 Task: Find connections with filter location Wattrelos with filter topic #Marketswith filter profile language English with filter current company Bennett Coleman and Co. Ltd. (Times Group) with filter school St. Joseph's College (Autonomous) Devagiri, Calicut with filter industry Audio and Video Equipment Manufacturing with filter service category User Experience Writing with filter keywords title Physicist
Action: Mouse moved to (270, 230)
Screenshot: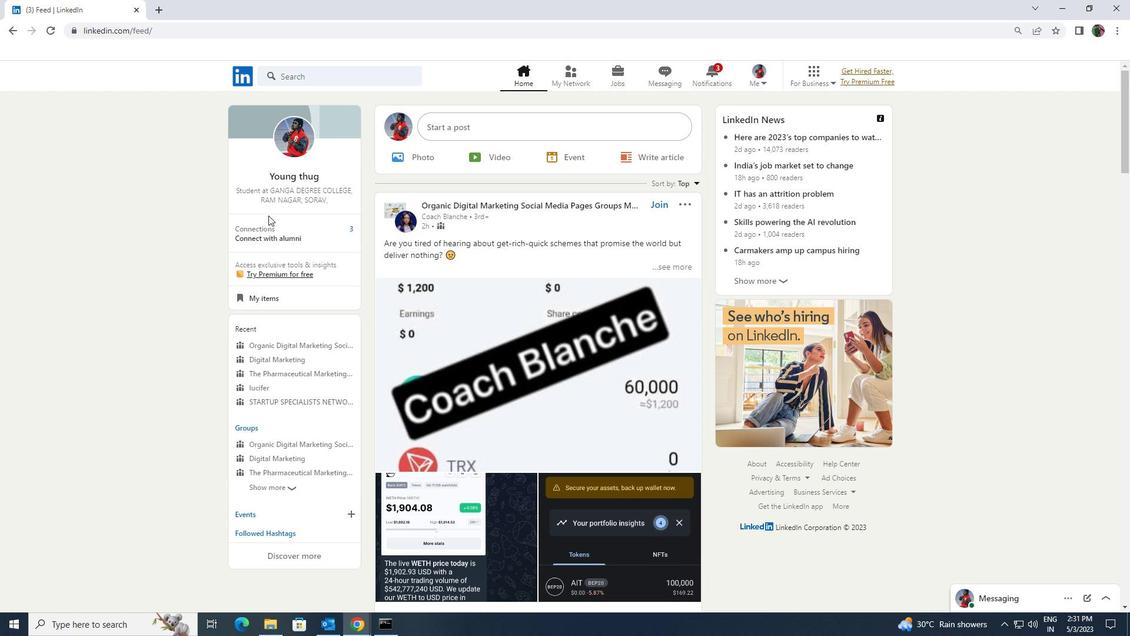 
Action: Mouse pressed left at (270, 230)
Screenshot: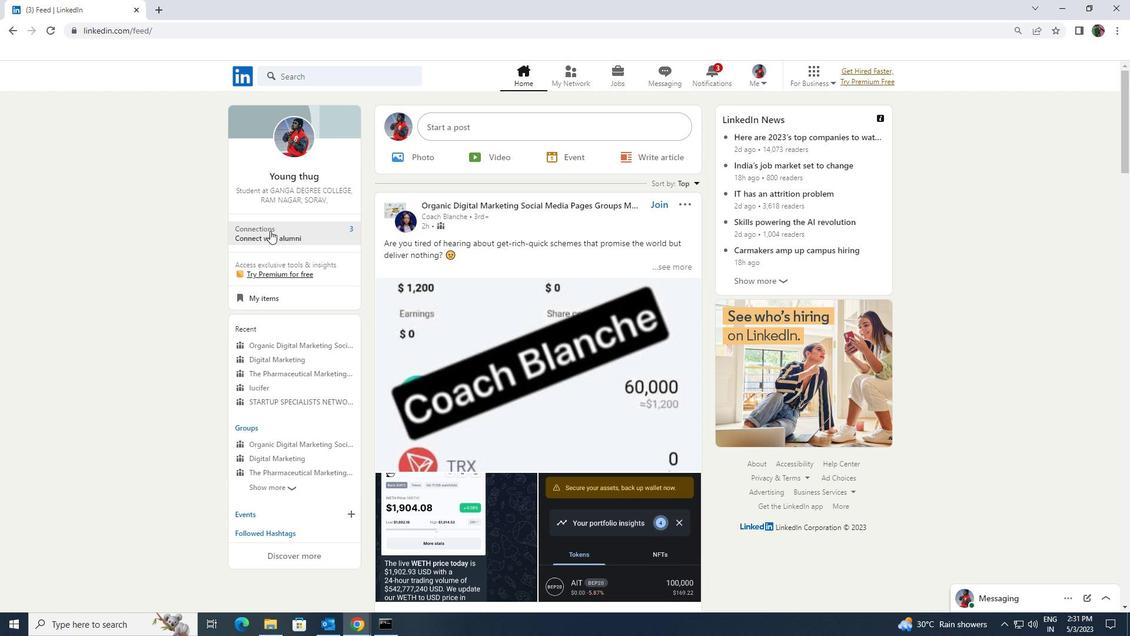 
Action: Mouse moved to (318, 135)
Screenshot: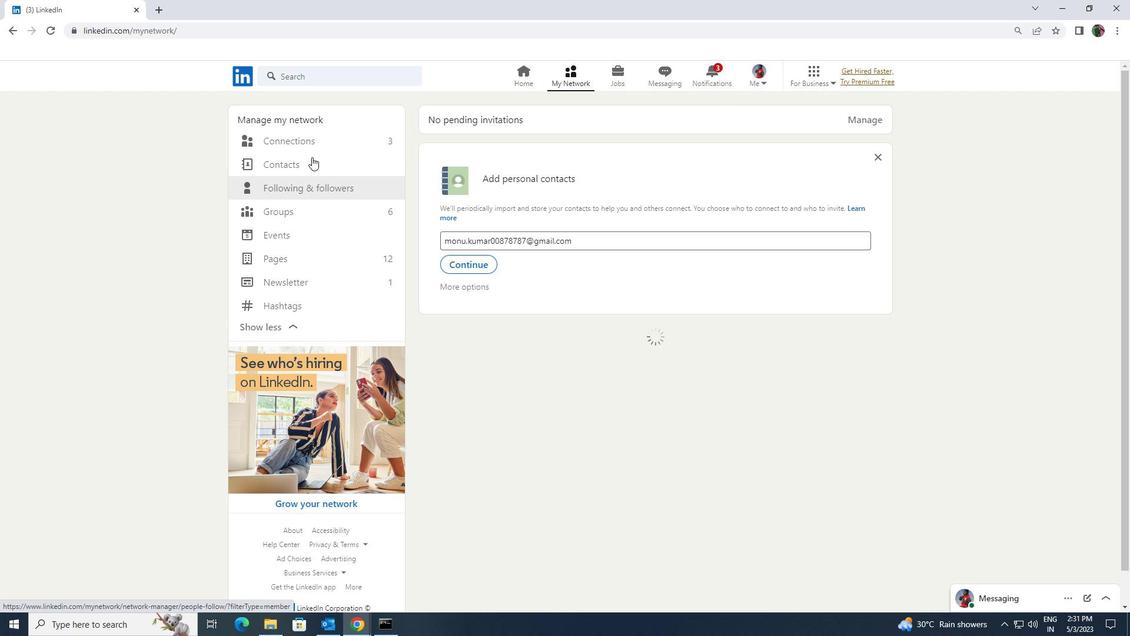 
Action: Mouse pressed left at (318, 135)
Screenshot: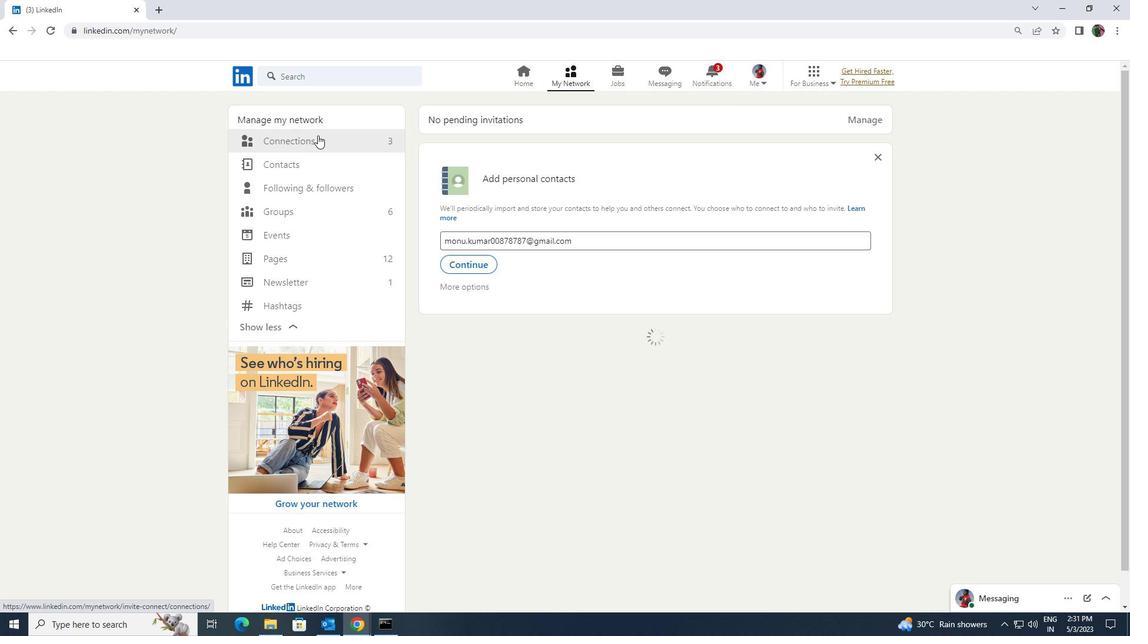
Action: Mouse moved to (630, 144)
Screenshot: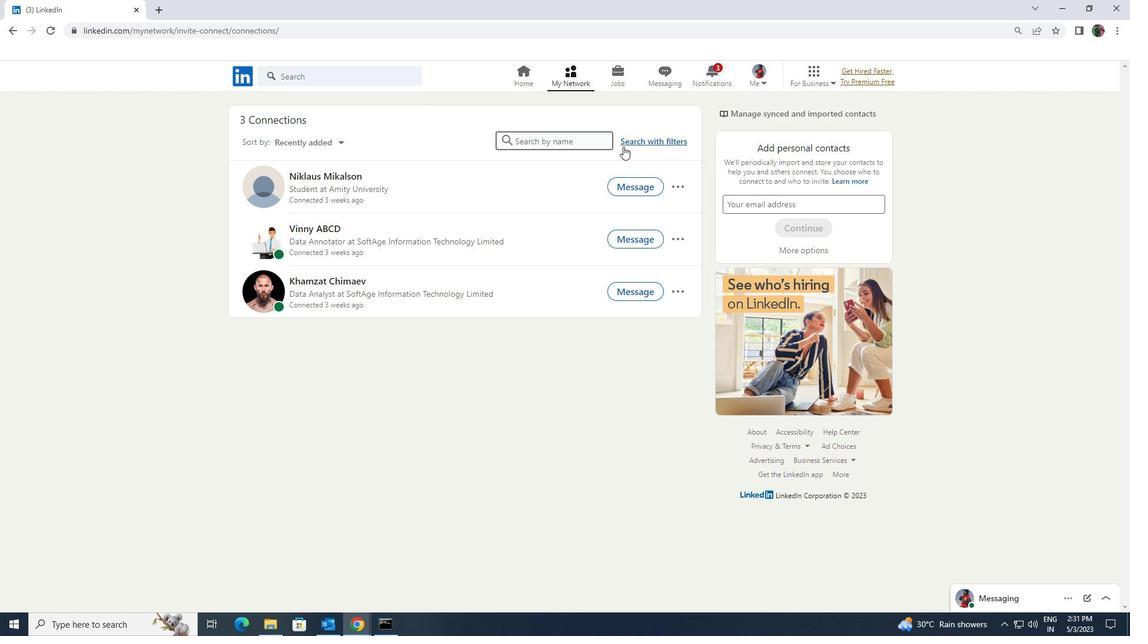 
Action: Mouse pressed left at (630, 144)
Screenshot: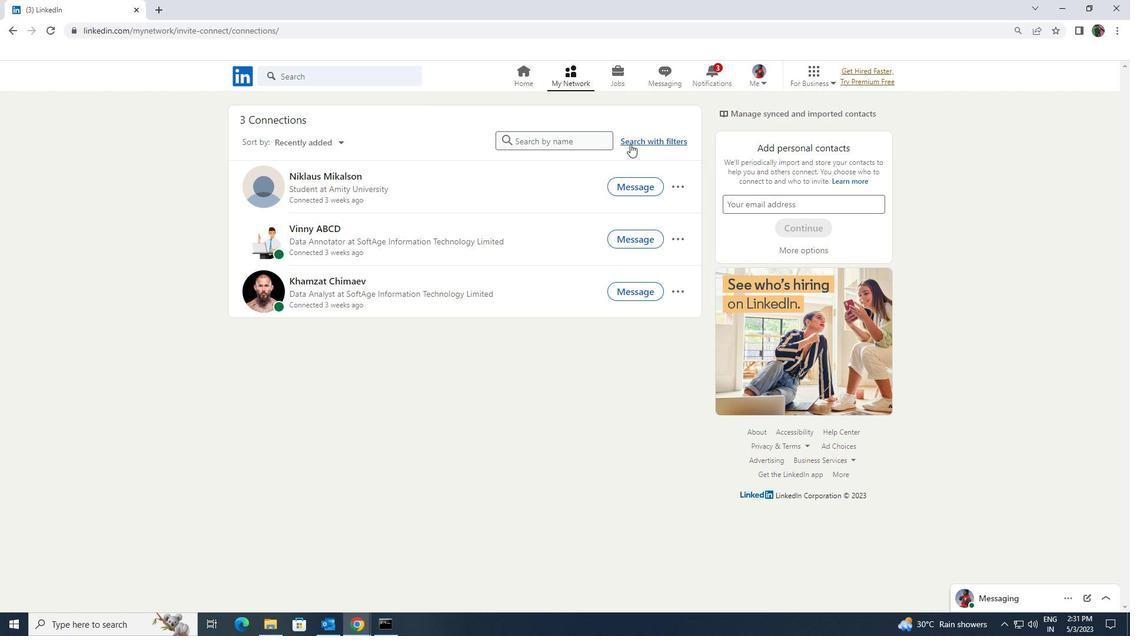 
Action: Mouse moved to (607, 108)
Screenshot: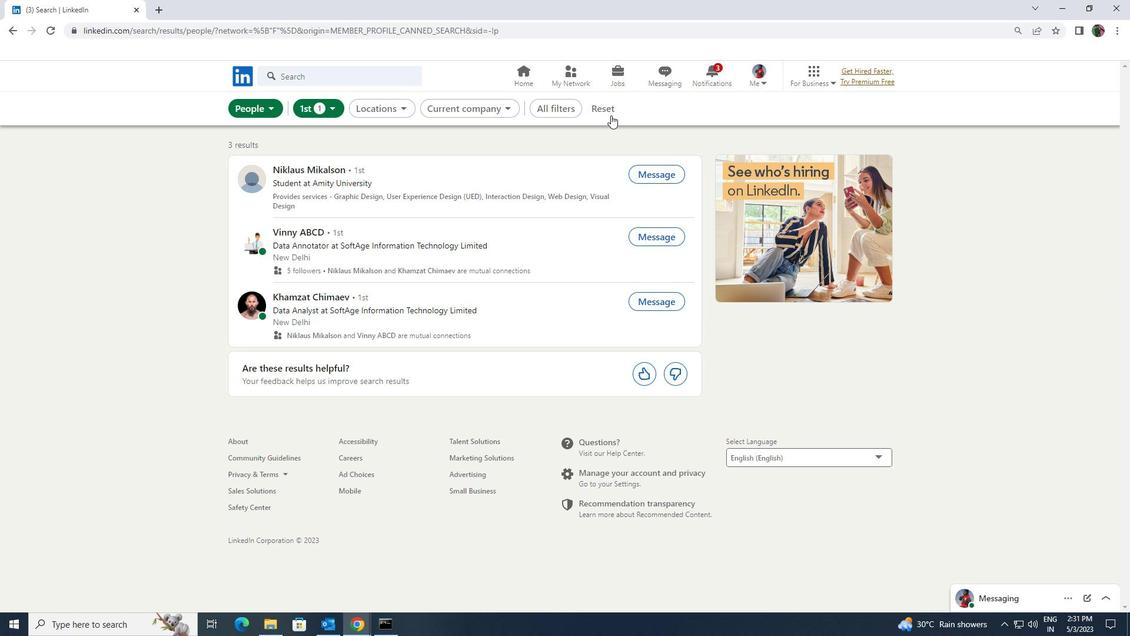 
Action: Mouse pressed left at (607, 108)
Screenshot: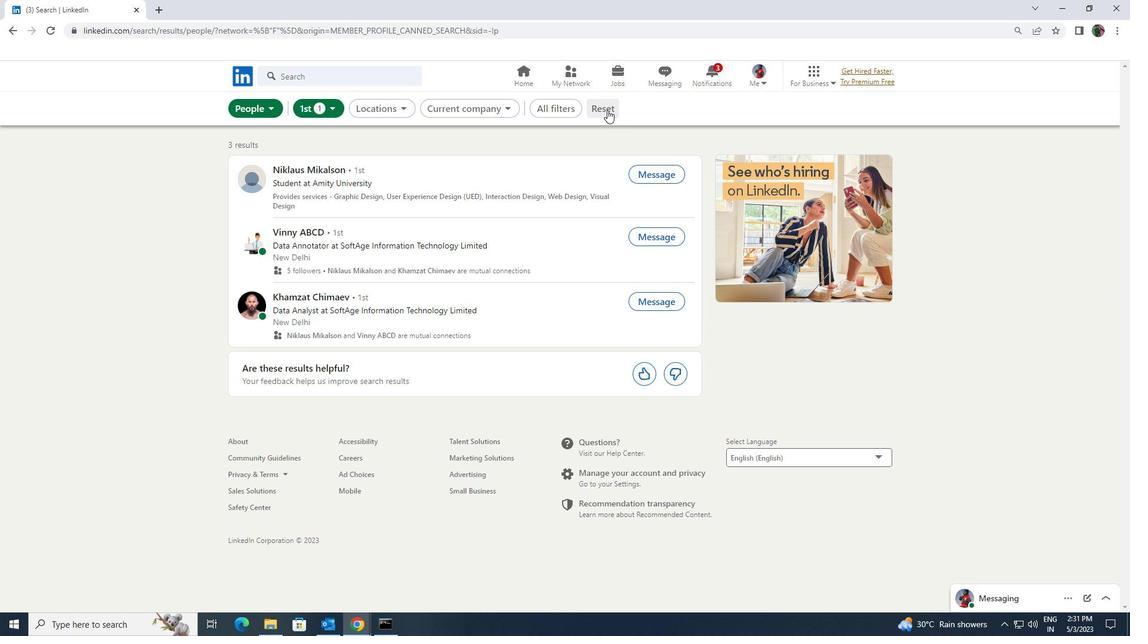 
Action: Mouse moved to (596, 107)
Screenshot: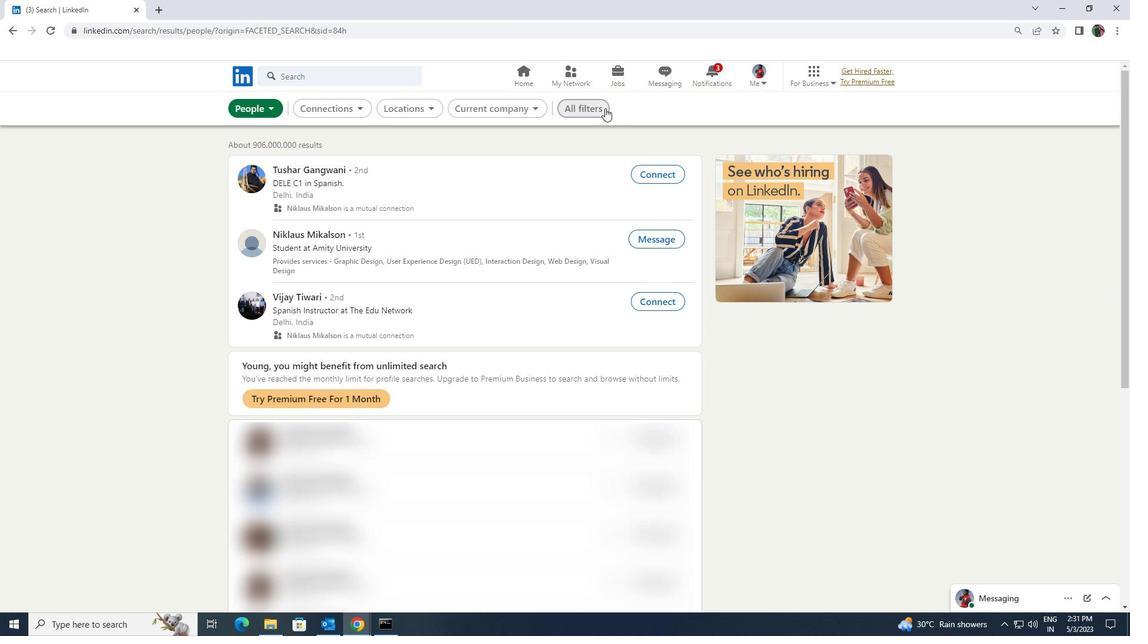 
Action: Mouse pressed left at (596, 107)
Screenshot: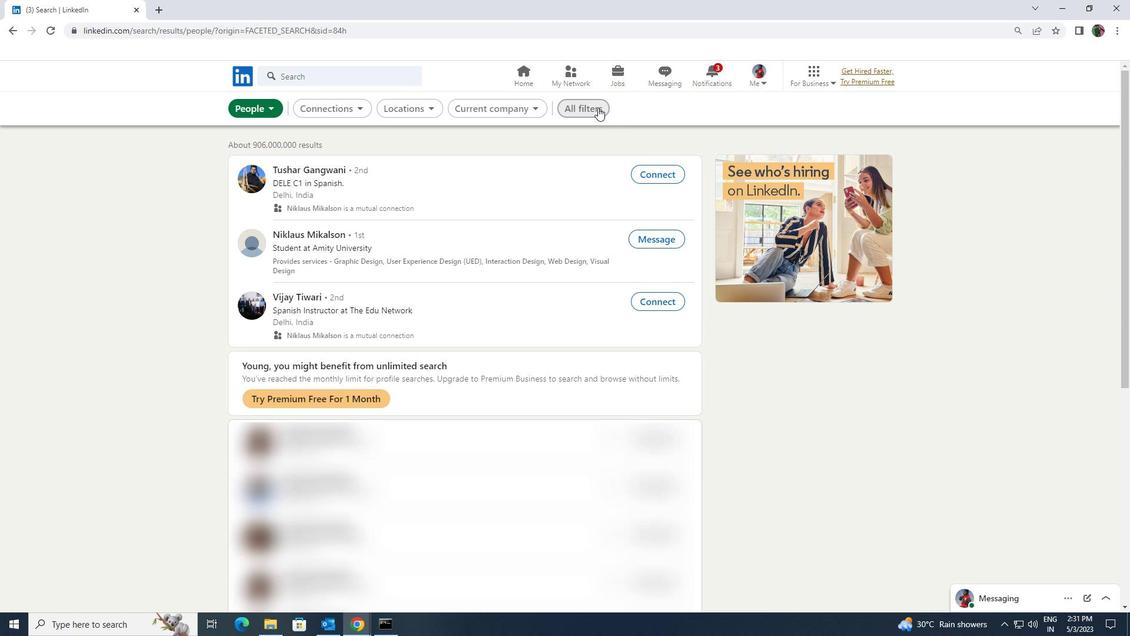 
Action: Mouse moved to (974, 458)
Screenshot: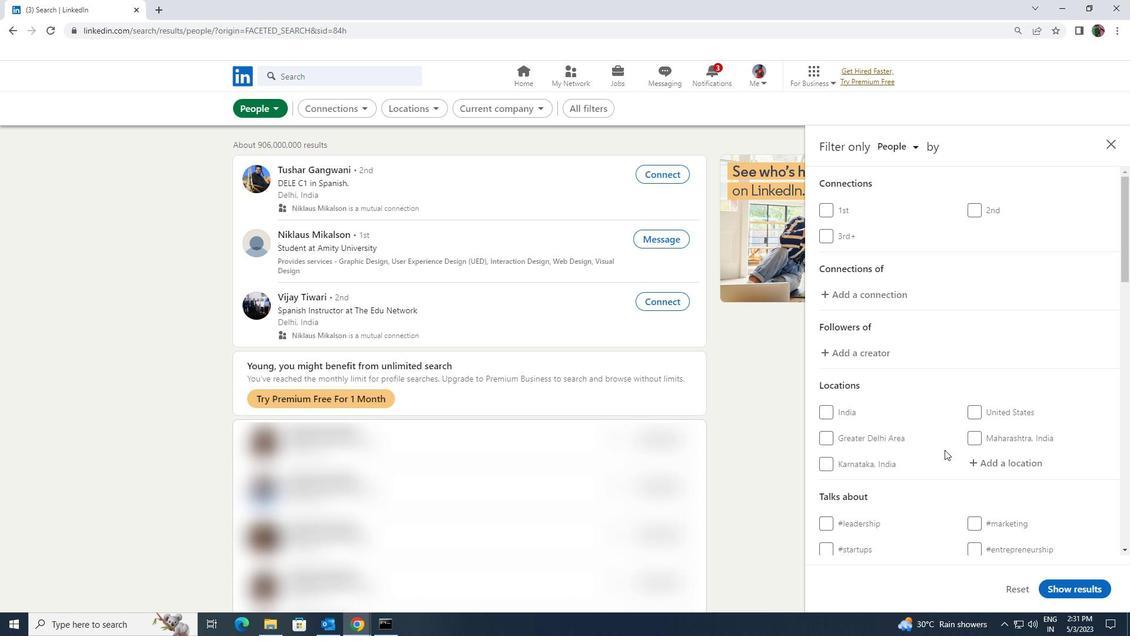 
Action: Mouse pressed left at (974, 458)
Screenshot: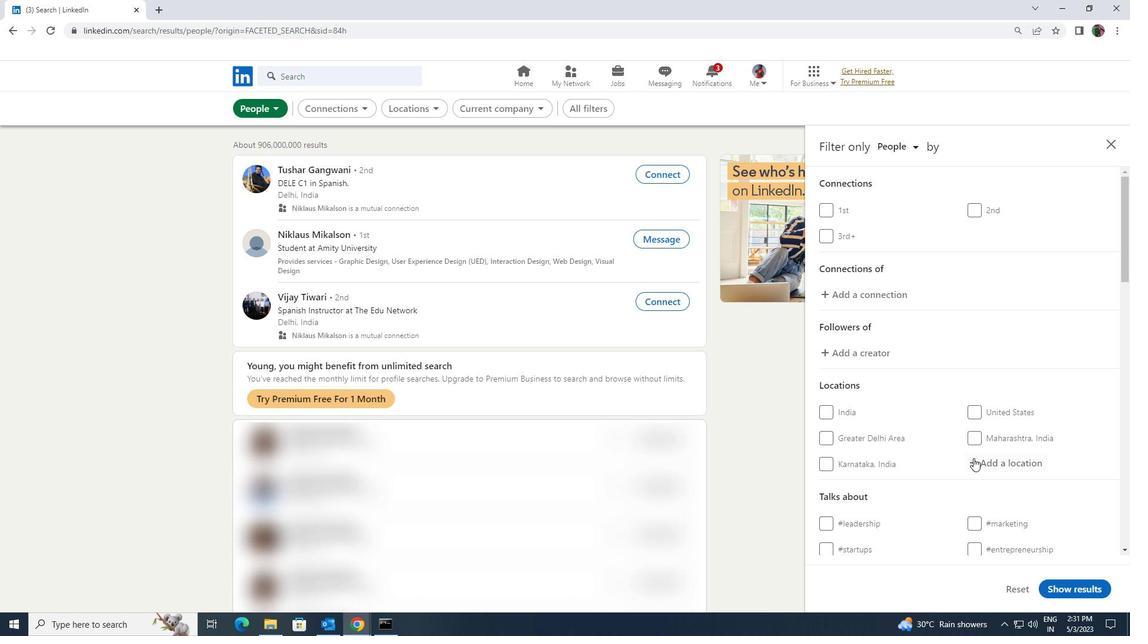 
Action: Key pressed <Key.shift><Key.shift>WATTRE
Screenshot: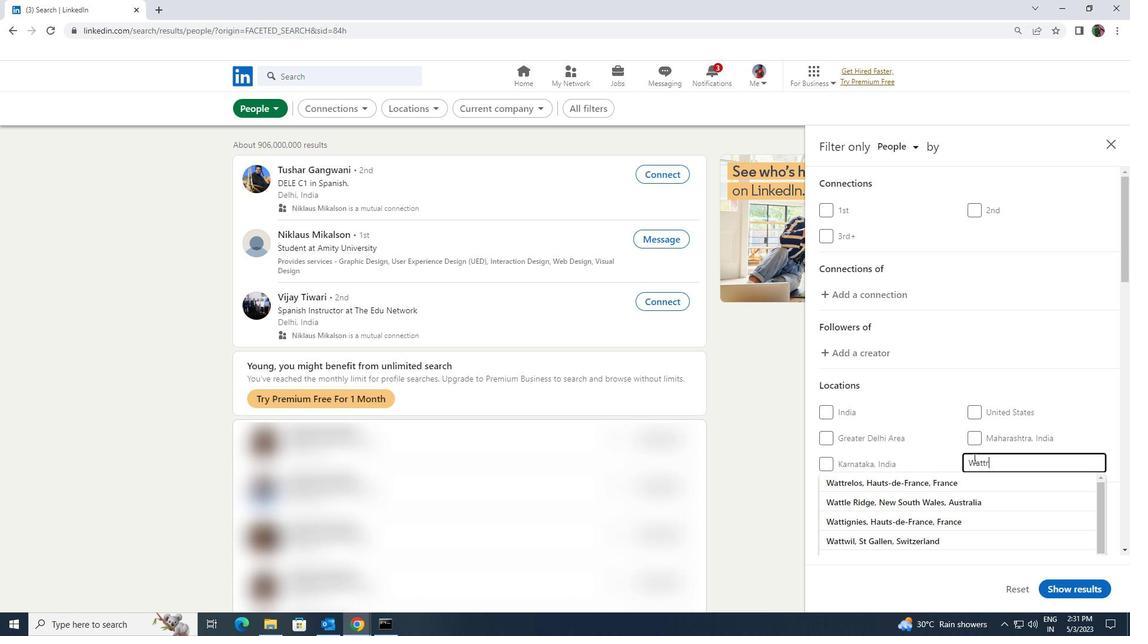 
Action: Mouse moved to (969, 481)
Screenshot: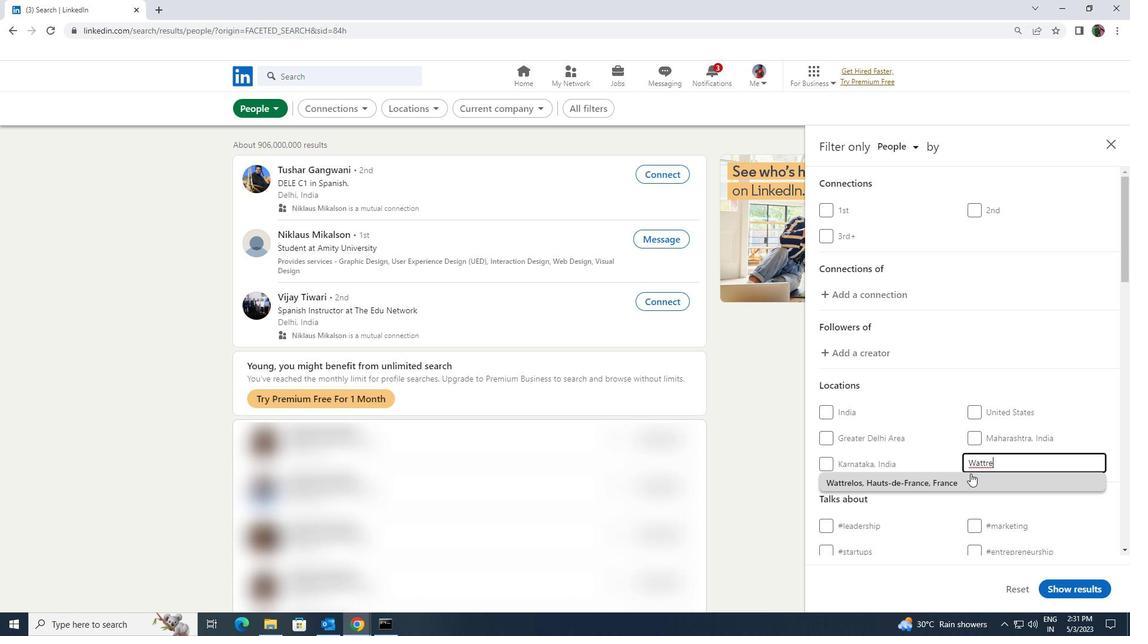 
Action: Mouse pressed left at (969, 481)
Screenshot: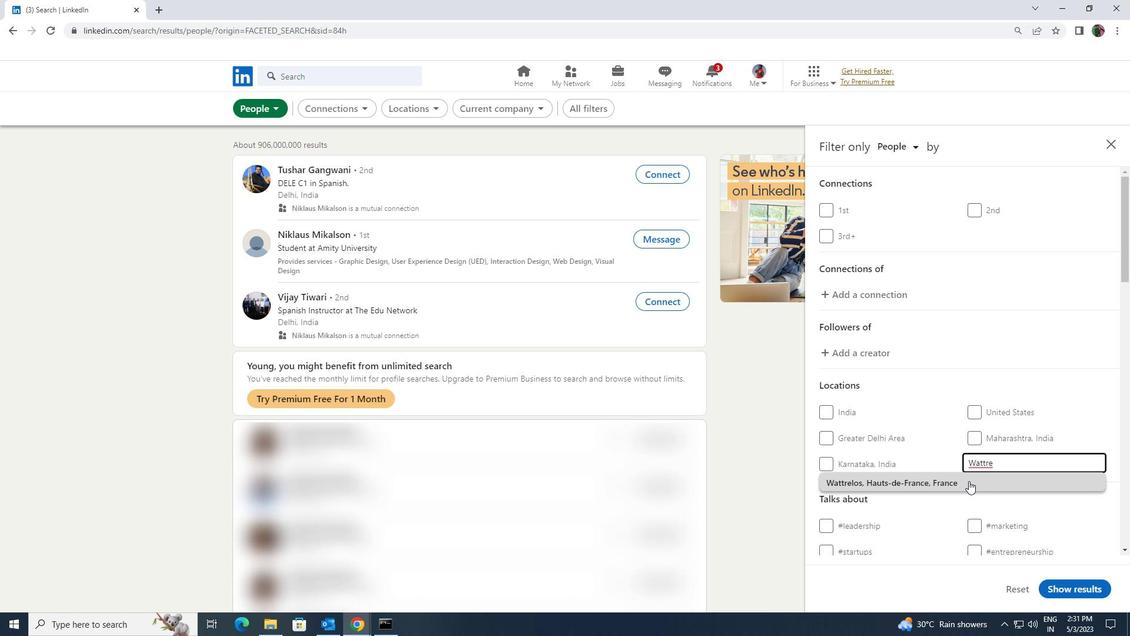 
Action: Mouse moved to (969, 481)
Screenshot: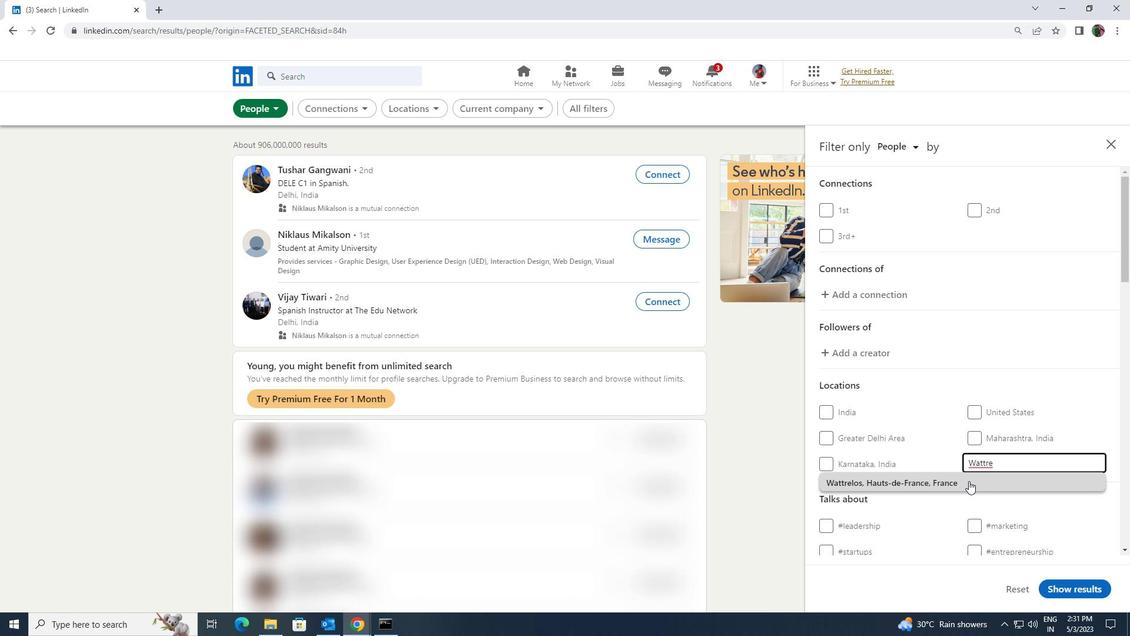
Action: Mouse scrolled (969, 480) with delta (0, 0)
Screenshot: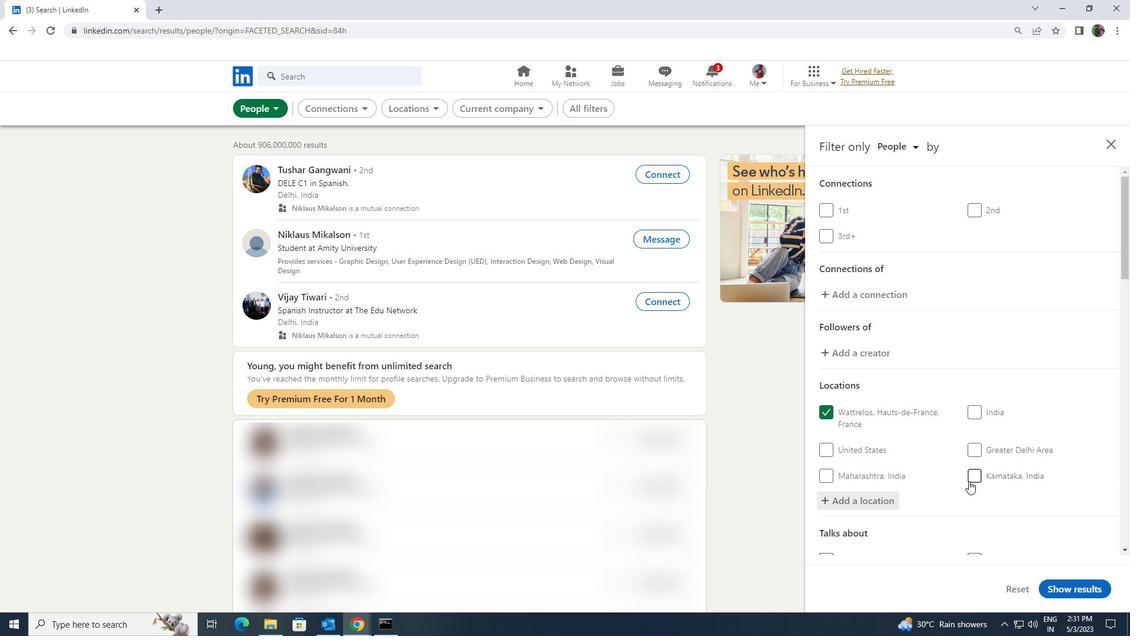 
Action: Mouse scrolled (969, 480) with delta (0, 0)
Screenshot: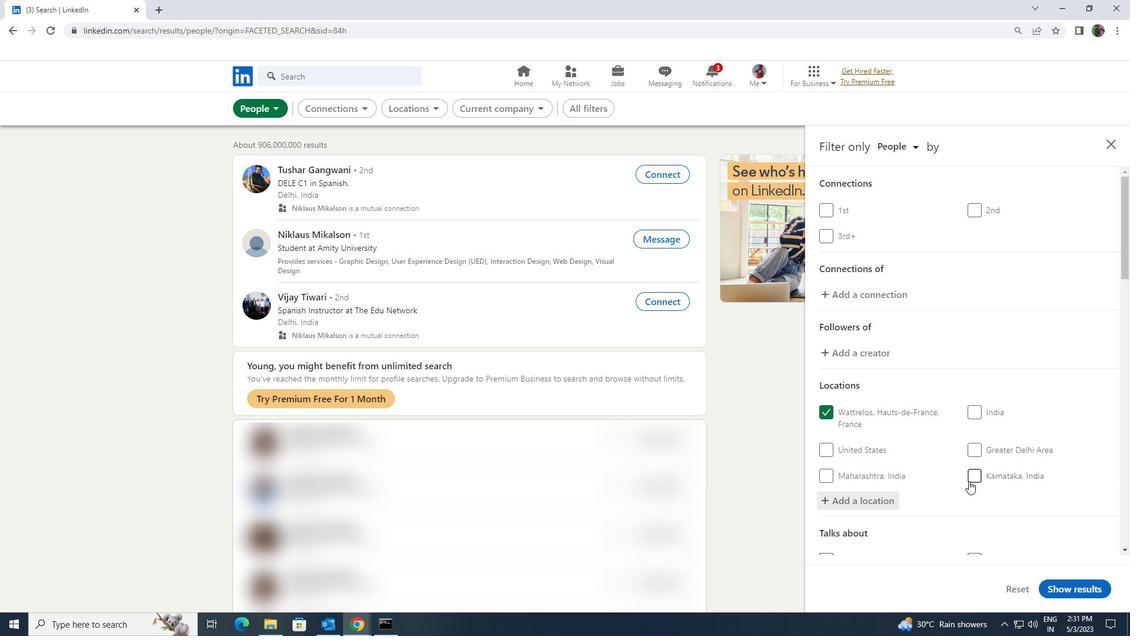 
Action: Mouse moved to (980, 489)
Screenshot: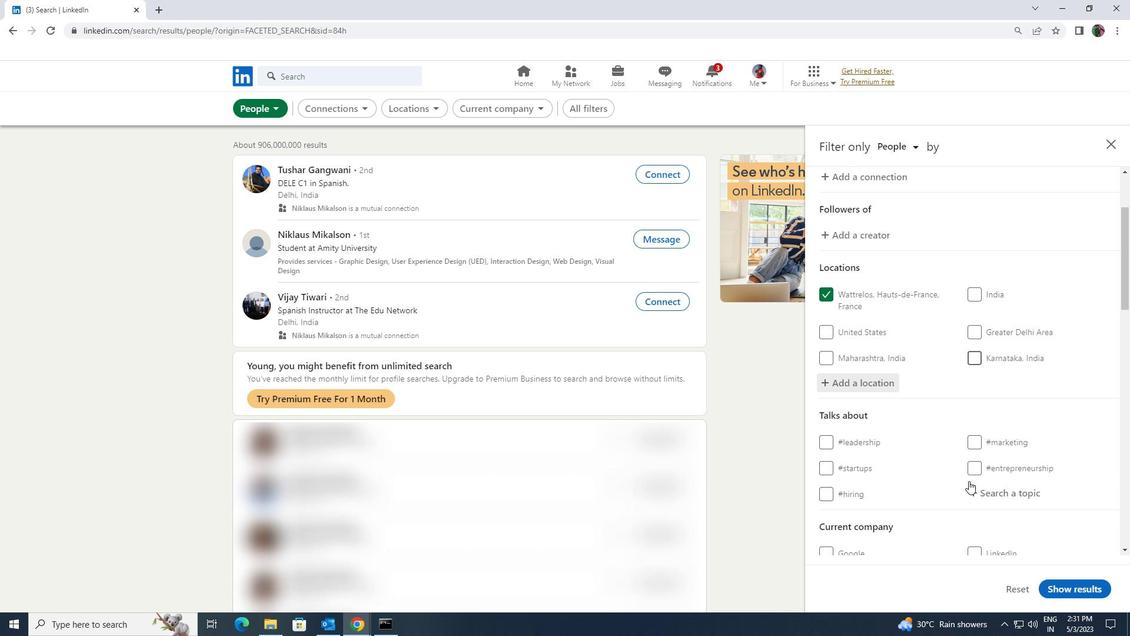 
Action: Mouse pressed left at (980, 489)
Screenshot: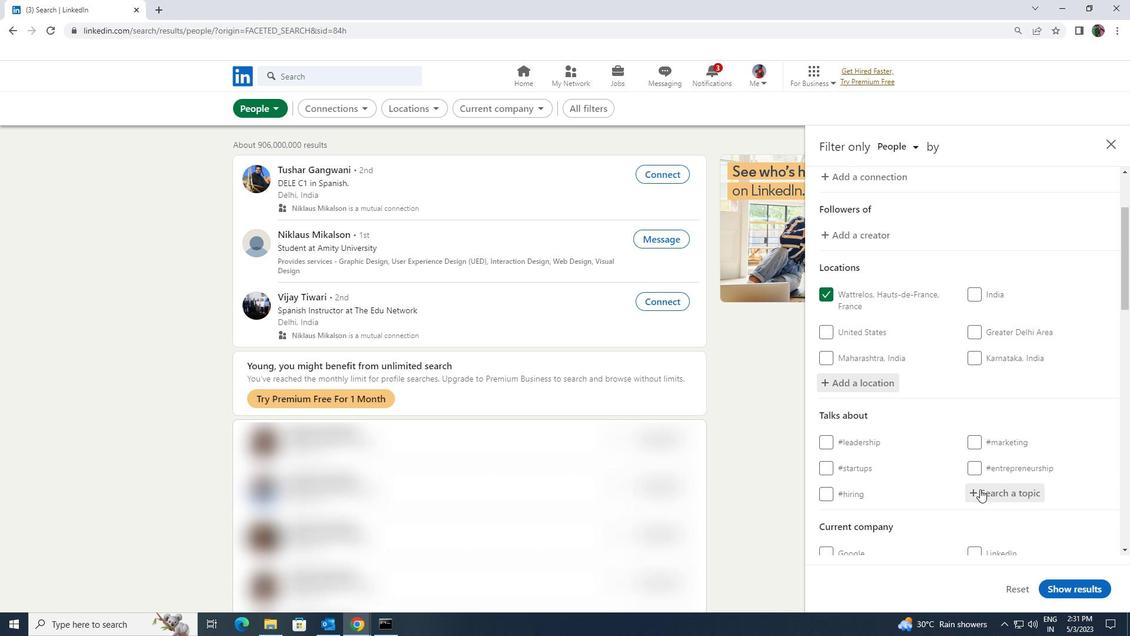 
Action: Key pressed <Key.shift>MARKETS
Screenshot: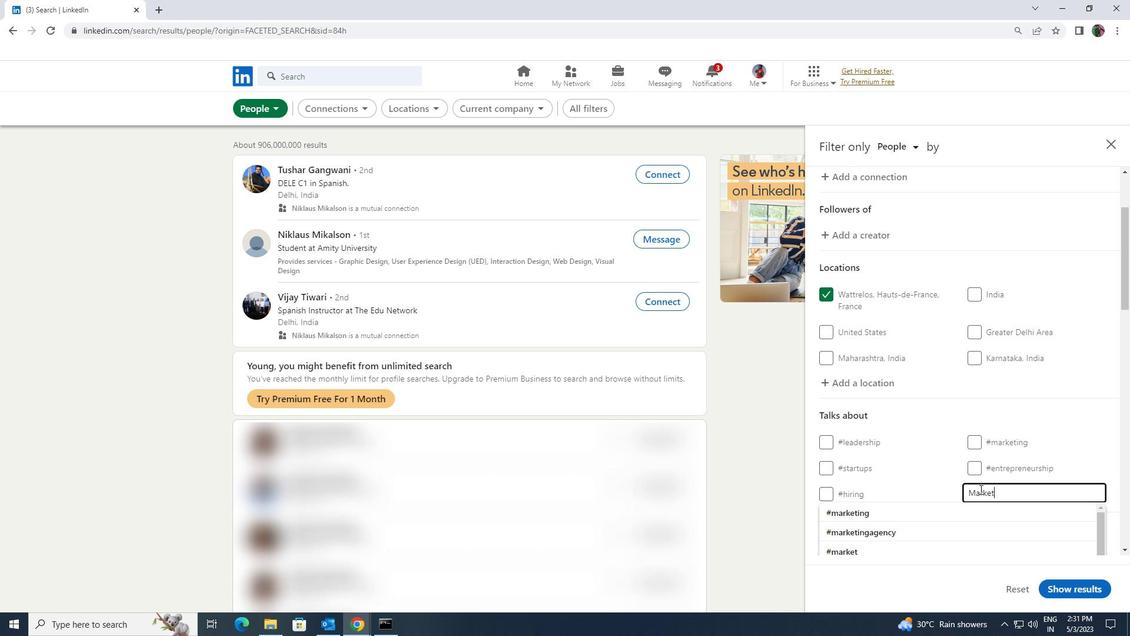 
Action: Mouse moved to (966, 515)
Screenshot: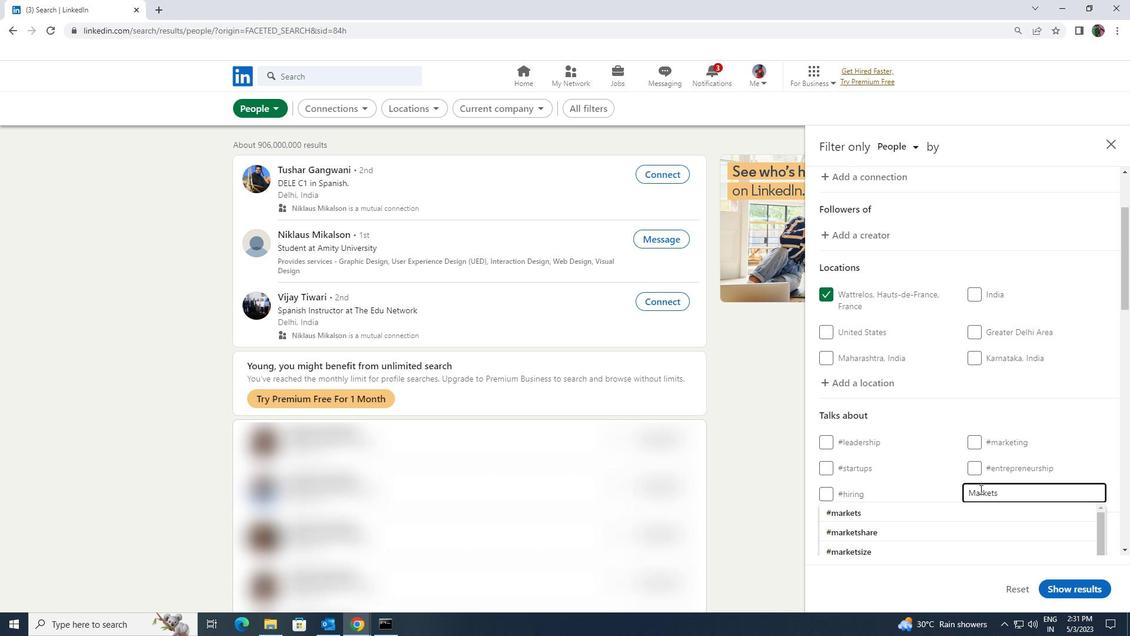 
Action: Mouse pressed left at (966, 515)
Screenshot: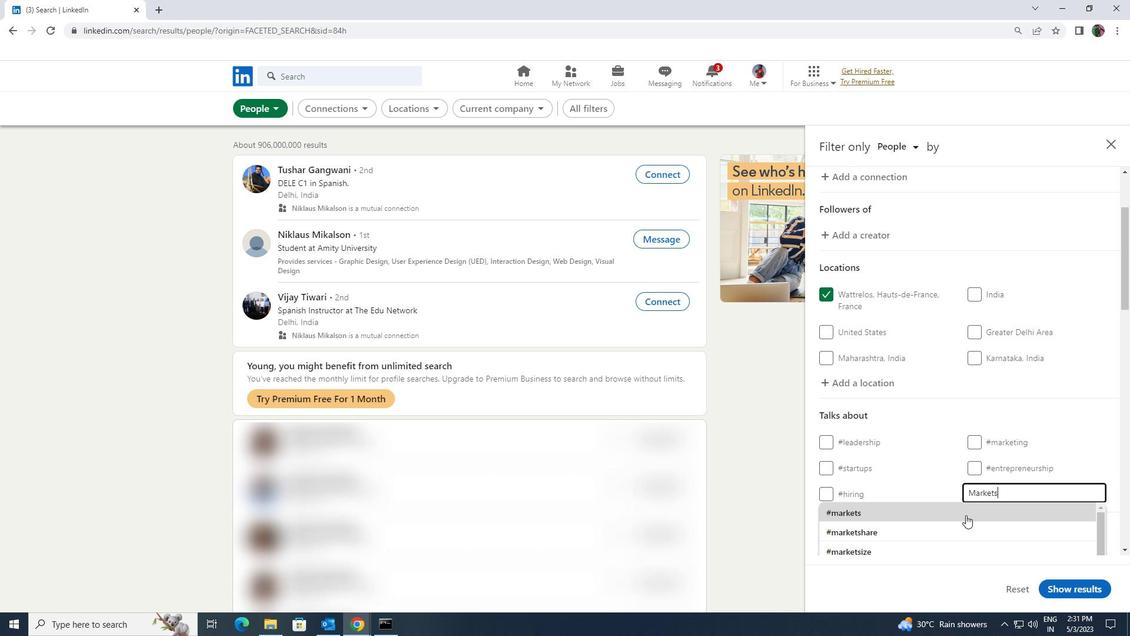 
Action: Mouse moved to (965, 516)
Screenshot: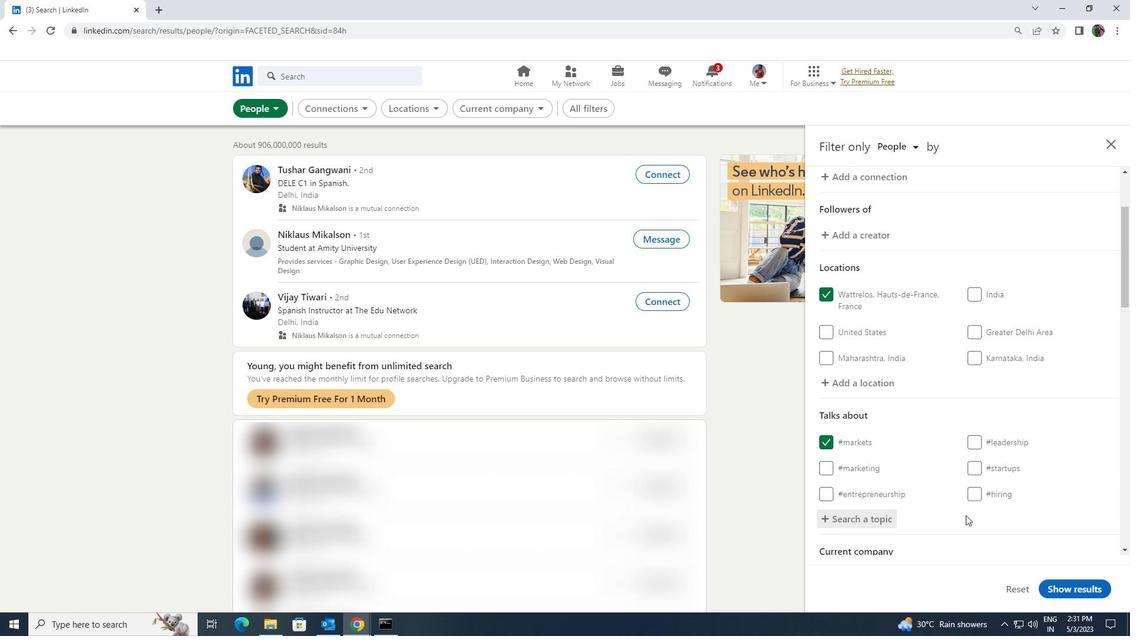 
Action: Mouse scrolled (965, 515) with delta (0, 0)
Screenshot: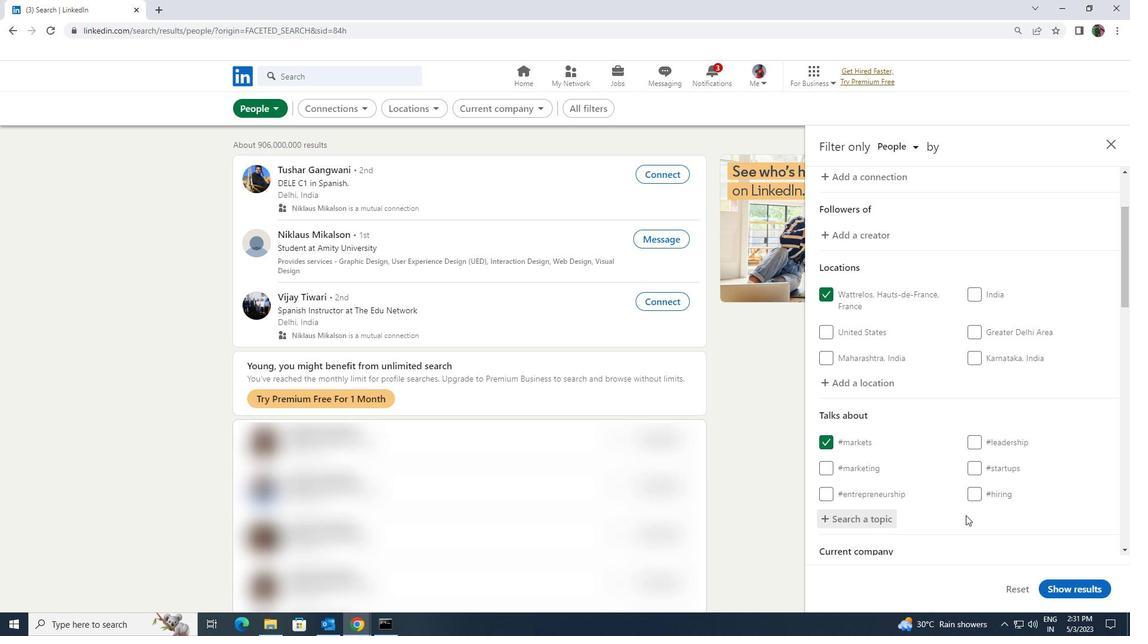
Action: Mouse scrolled (965, 515) with delta (0, 0)
Screenshot: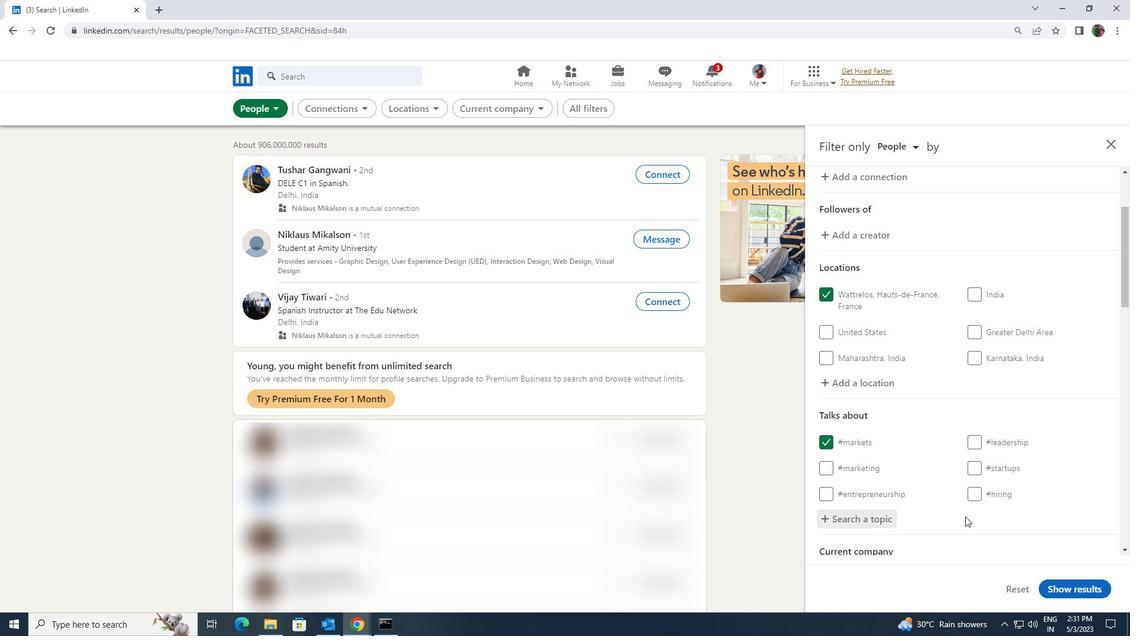 
Action: Mouse scrolled (965, 515) with delta (0, 0)
Screenshot: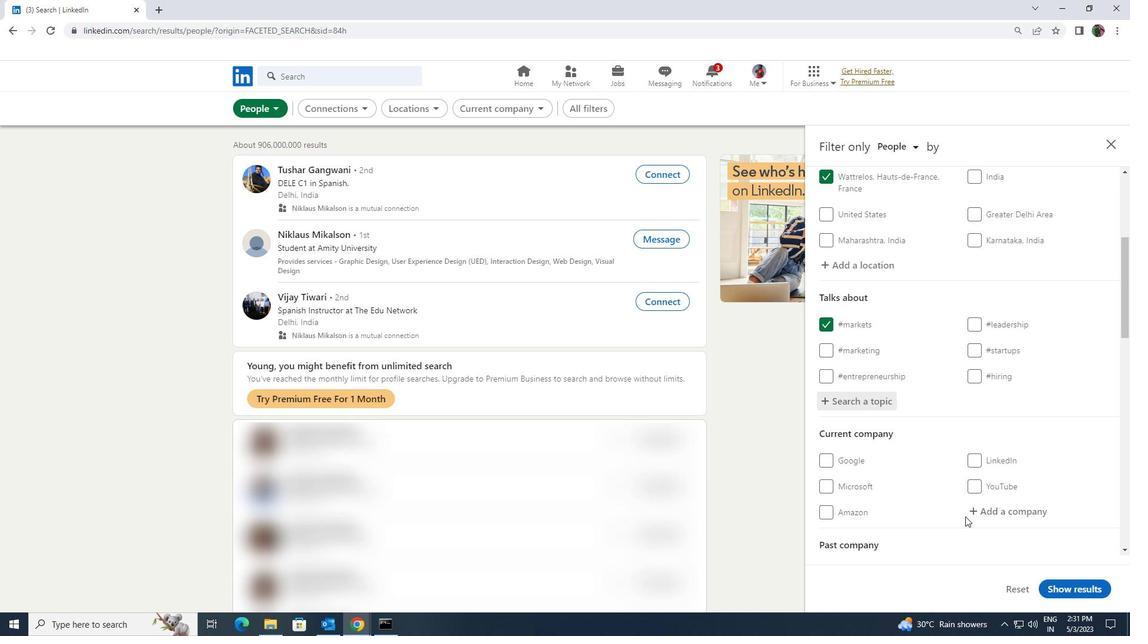 
Action: Mouse scrolled (965, 515) with delta (0, 0)
Screenshot: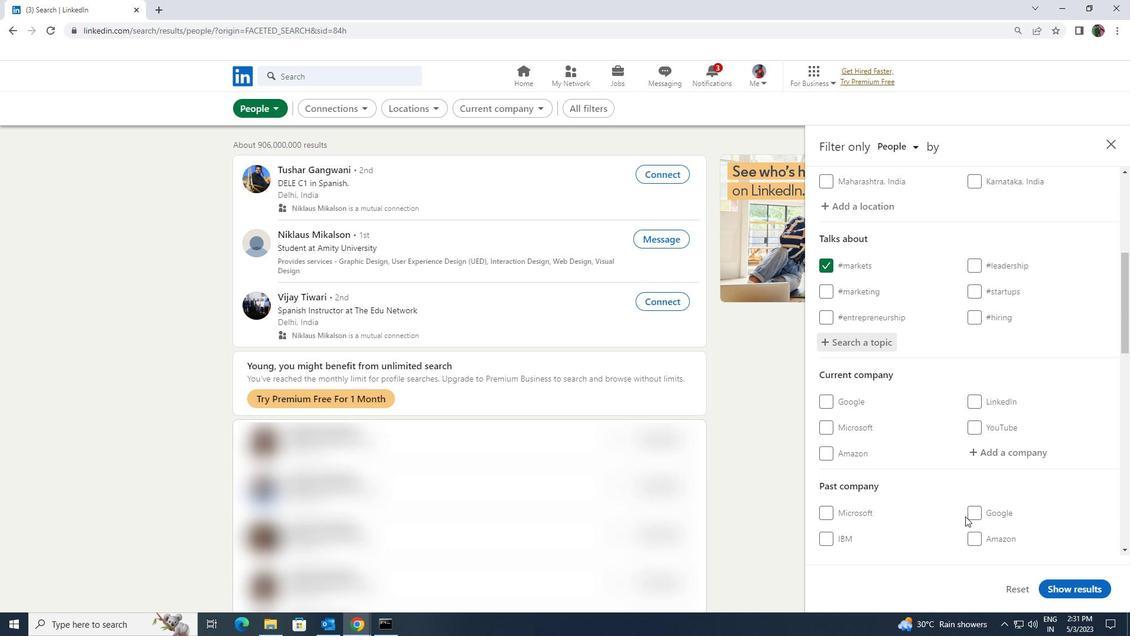 
Action: Mouse scrolled (965, 515) with delta (0, 0)
Screenshot: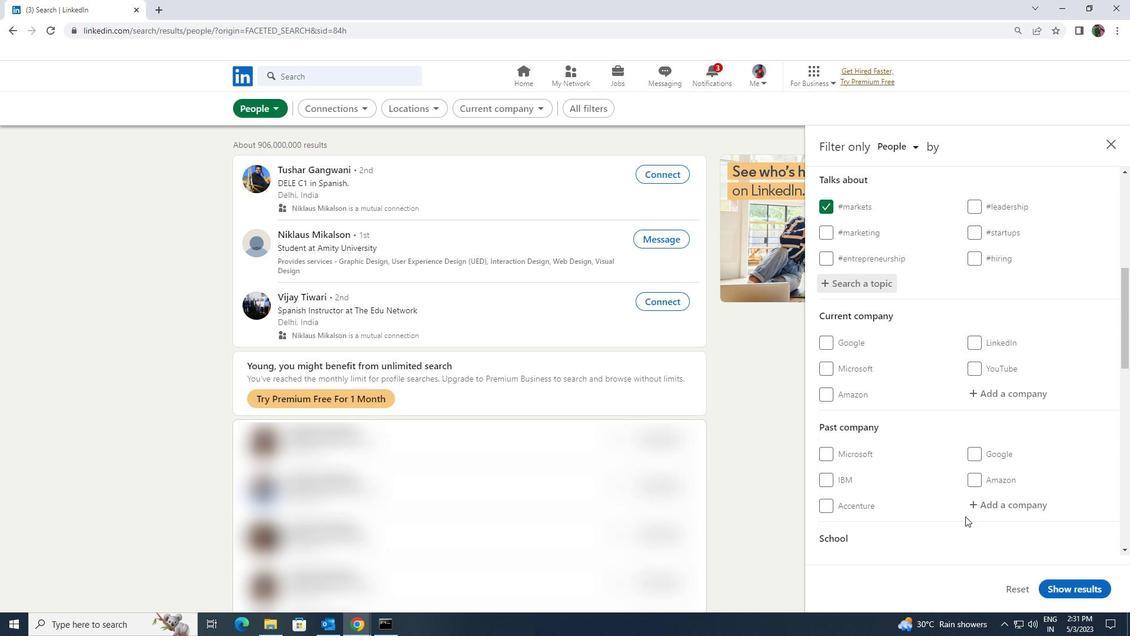 
Action: Mouse scrolled (965, 515) with delta (0, 0)
Screenshot: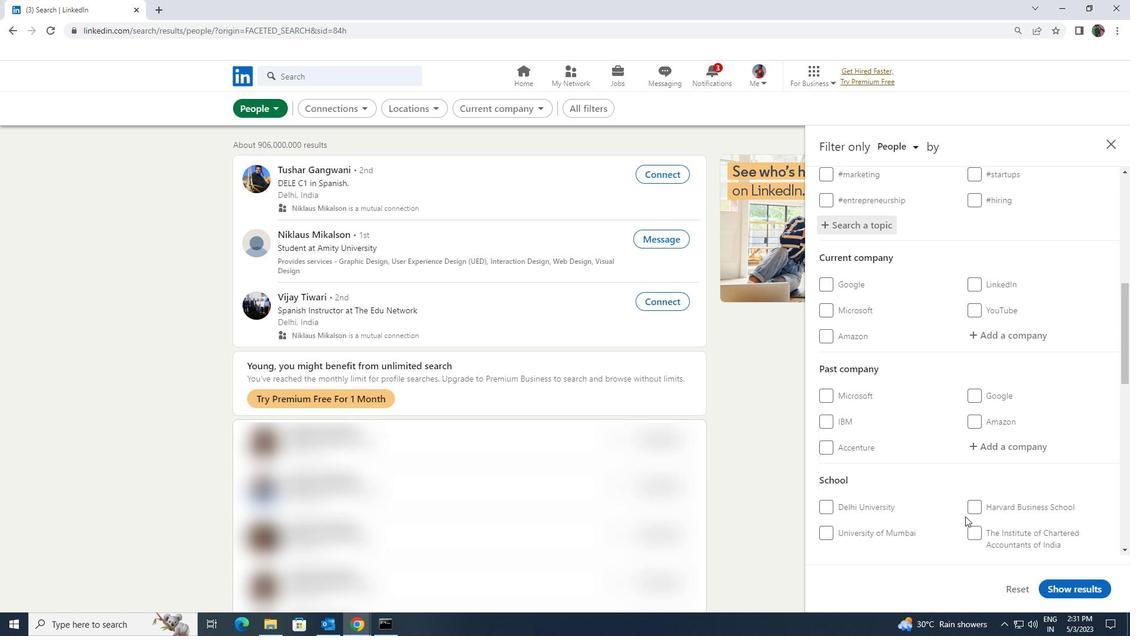 
Action: Mouse scrolled (965, 515) with delta (0, 0)
Screenshot: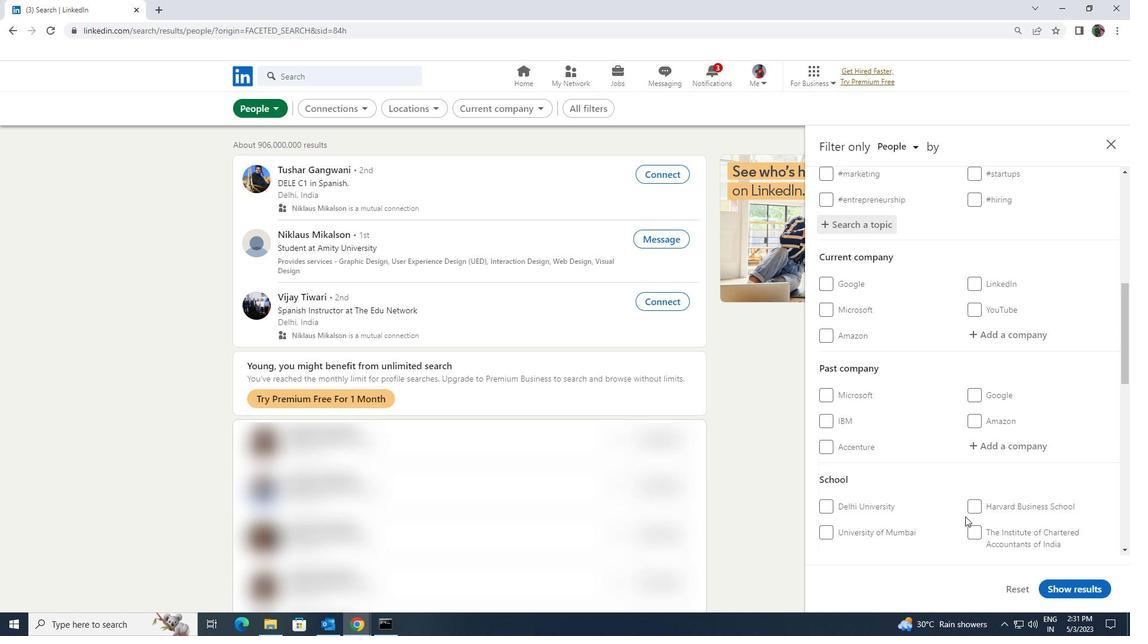 
Action: Mouse scrolled (965, 515) with delta (0, 0)
Screenshot: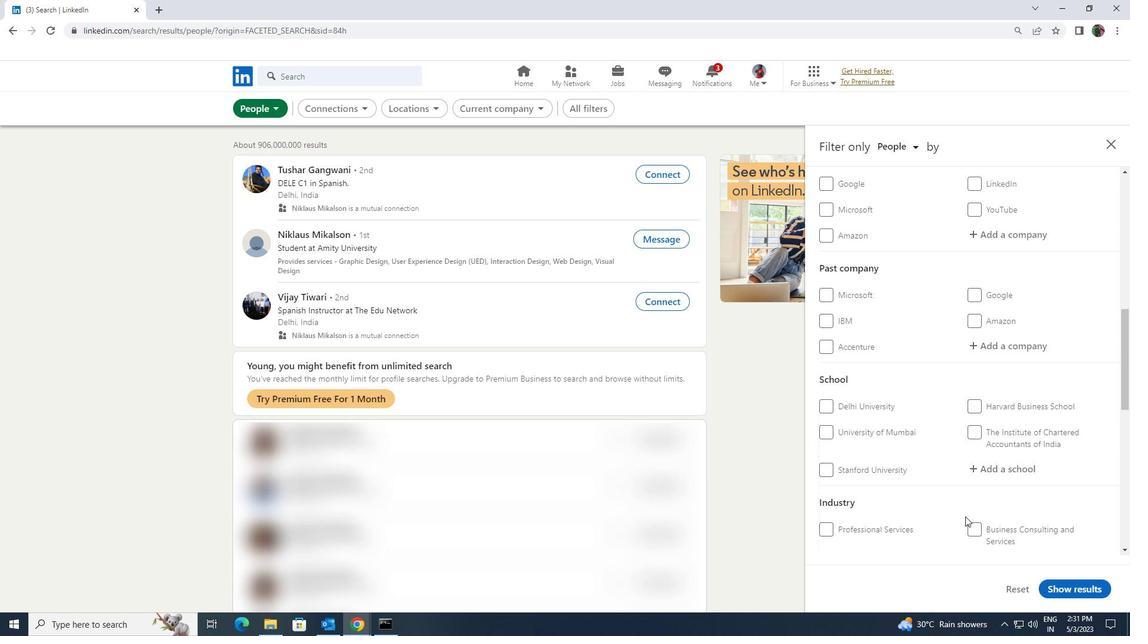 
Action: Mouse scrolled (965, 515) with delta (0, 0)
Screenshot: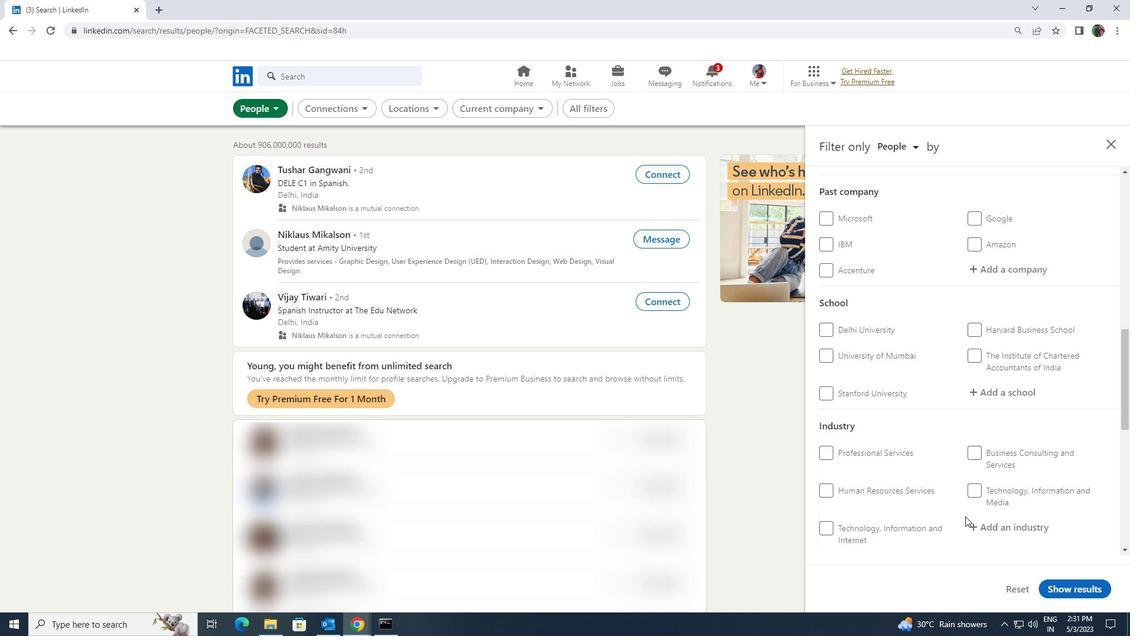 
Action: Mouse scrolled (965, 515) with delta (0, 0)
Screenshot: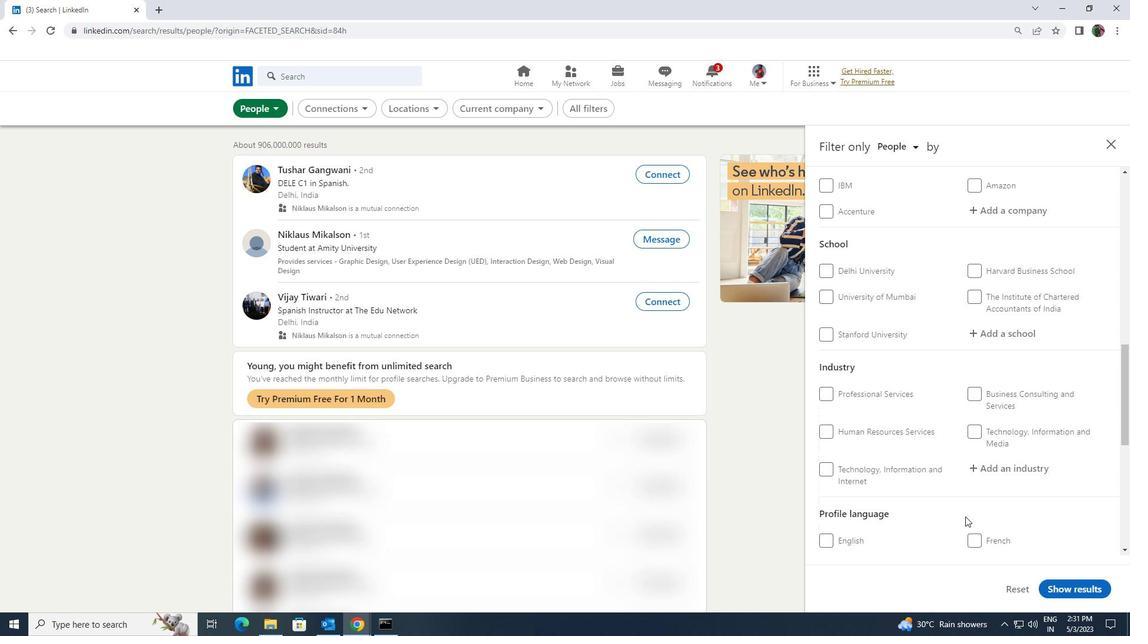 
Action: Mouse moved to (832, 483)
Screenshot: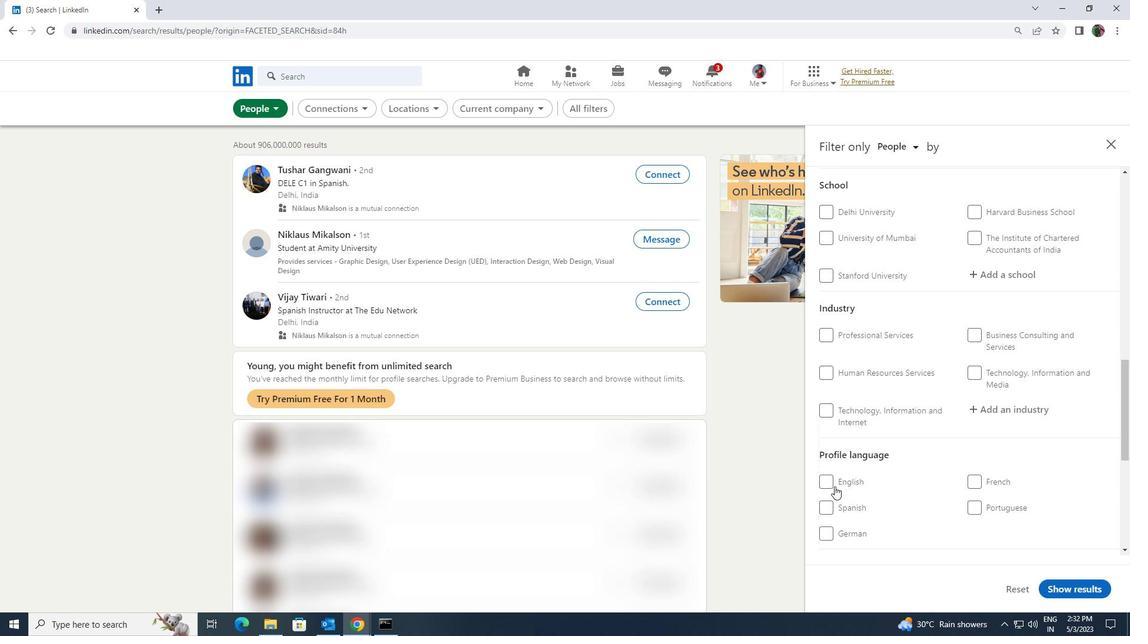 
Action: Mouse pressed left at (832, 483)
Screenshot: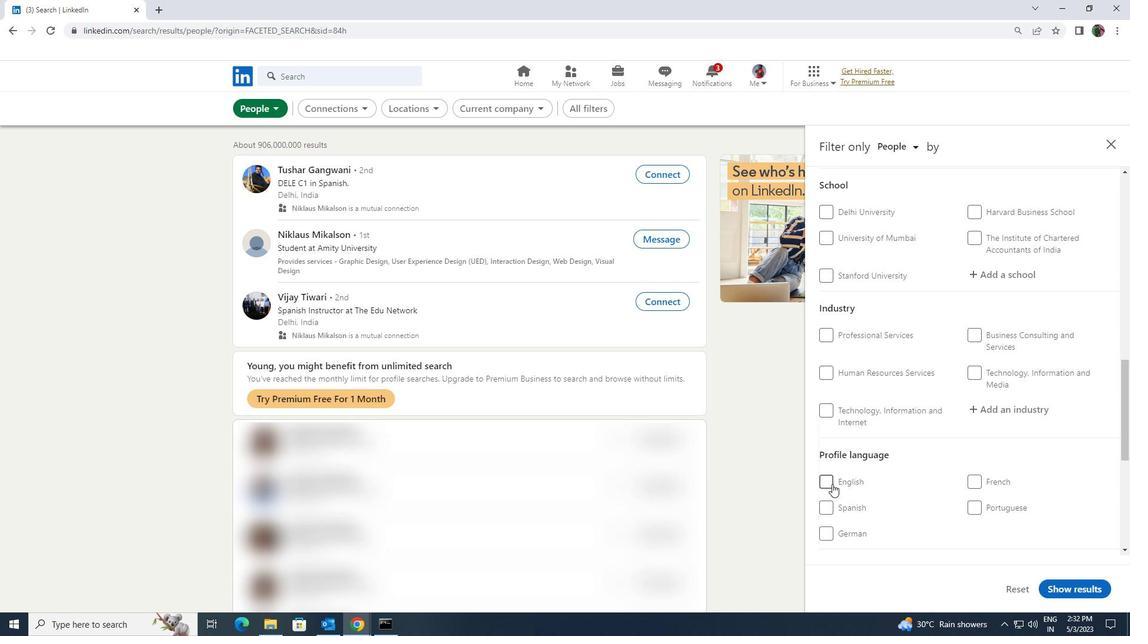 
Action: Mouse moved to (901, 493)
Screenshot: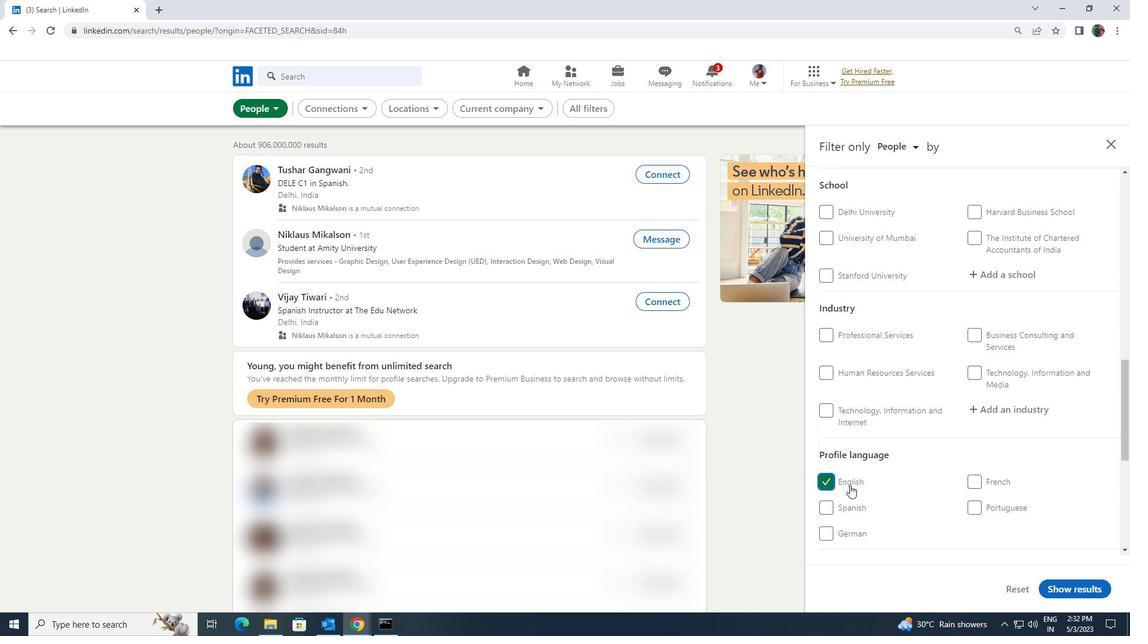
Action: Mouse scrolled (901, 494) with delta (0, 0)
Screenshot: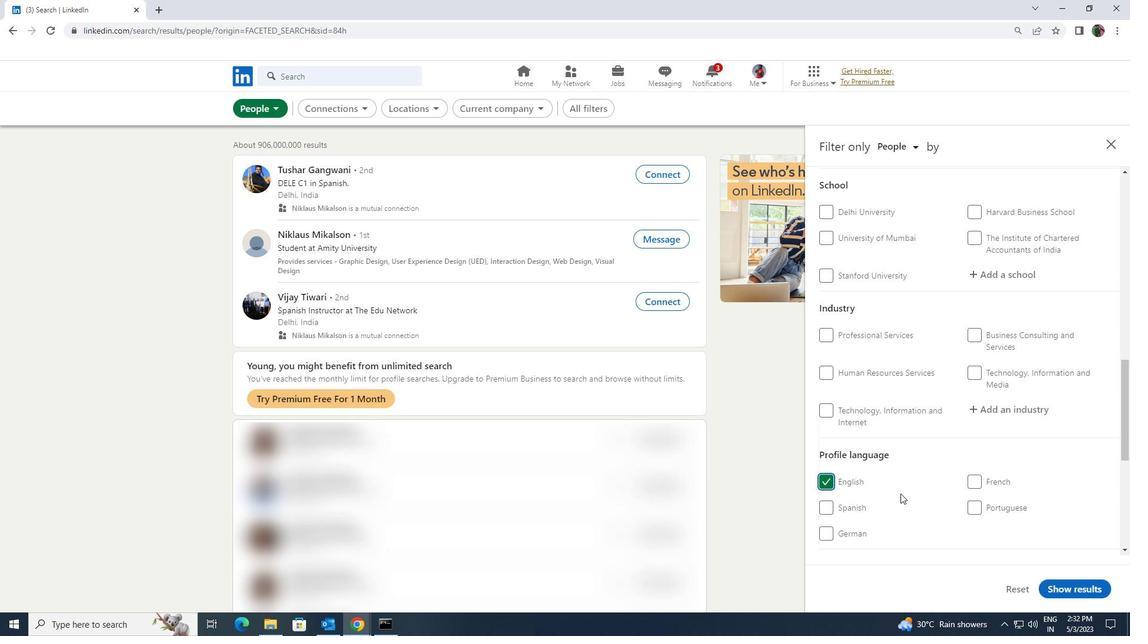 
Action: Mouse scrolled (901, 494) with delta (0, 0)
Screenshot: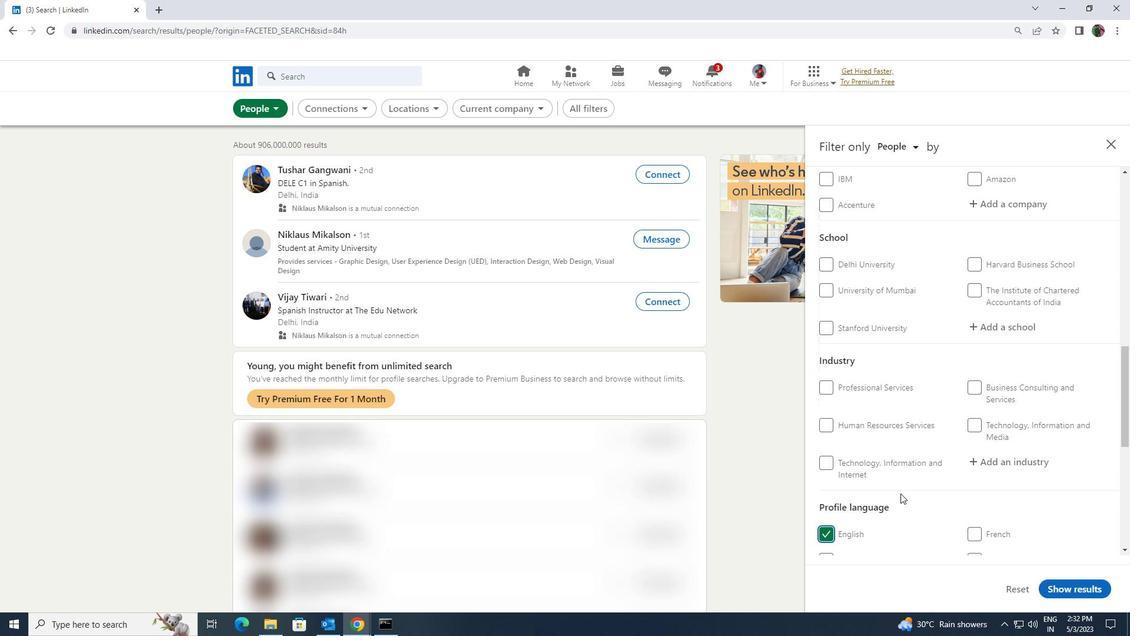 
Action: Mouse scrolled (901, 494) with delta (0, 0)
Screenshot: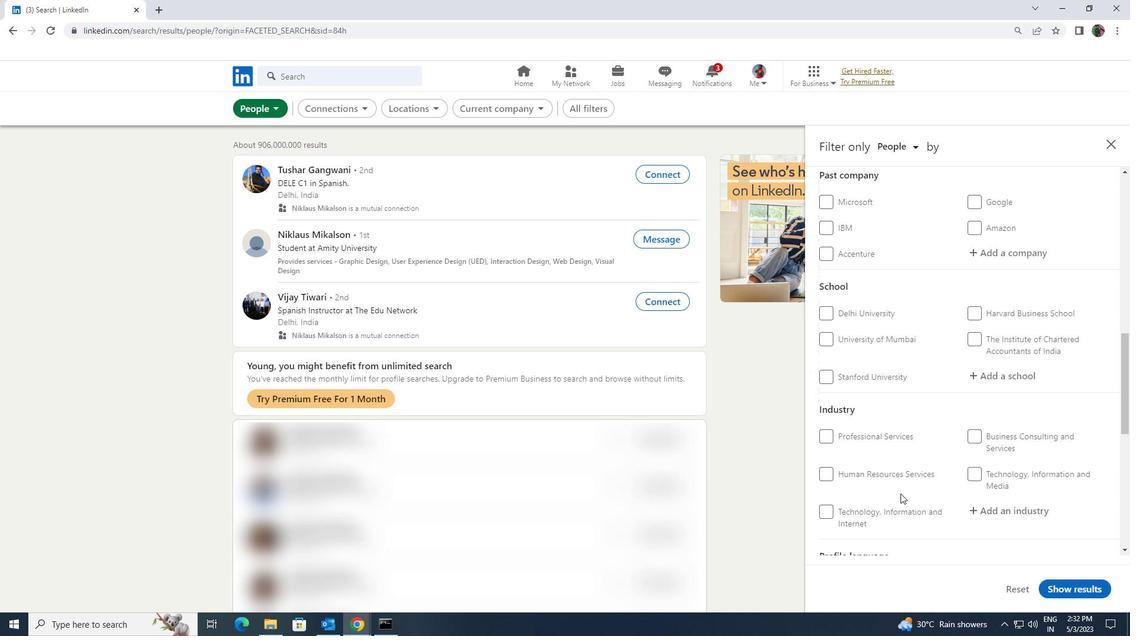 
Action: Mouse scrolled (901, 494) with delta (0, 0)
Screenshot: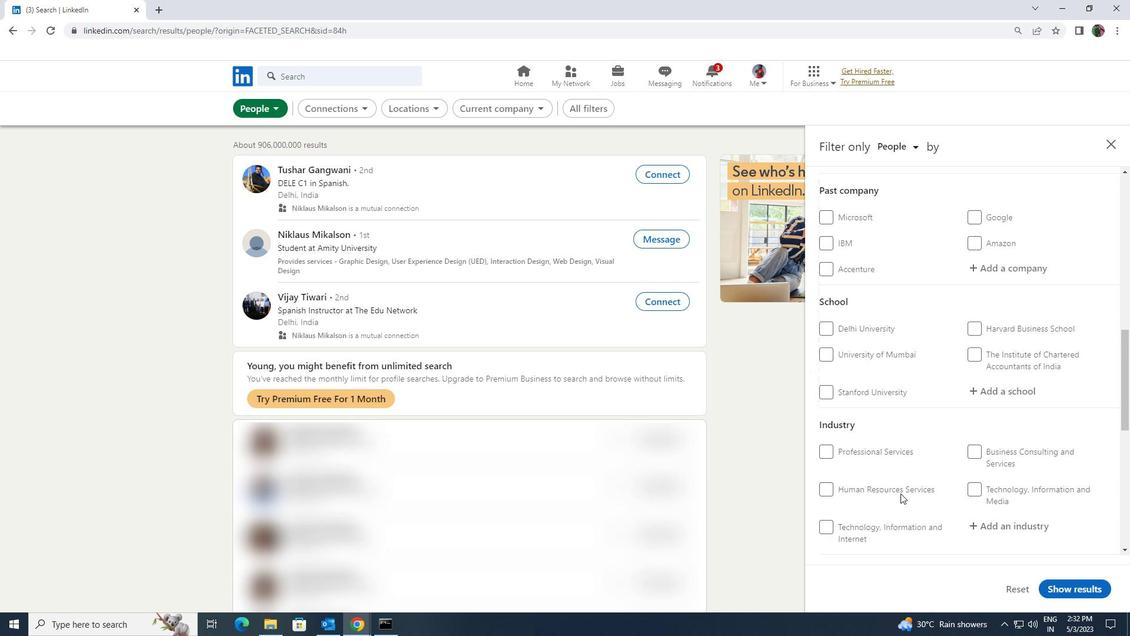 
Action: Mouse scrolled (901, 494) with delta (0, 0)
Screenshot: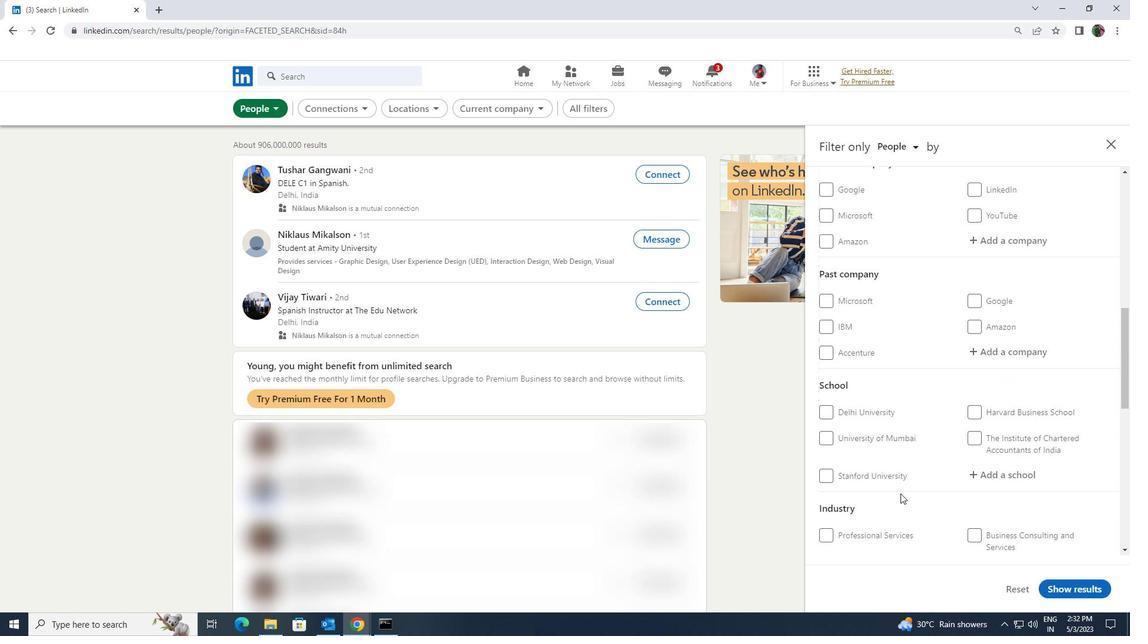 
Action: Mouse scrolled (901, 494) with delta (0, 0)
Screenshot: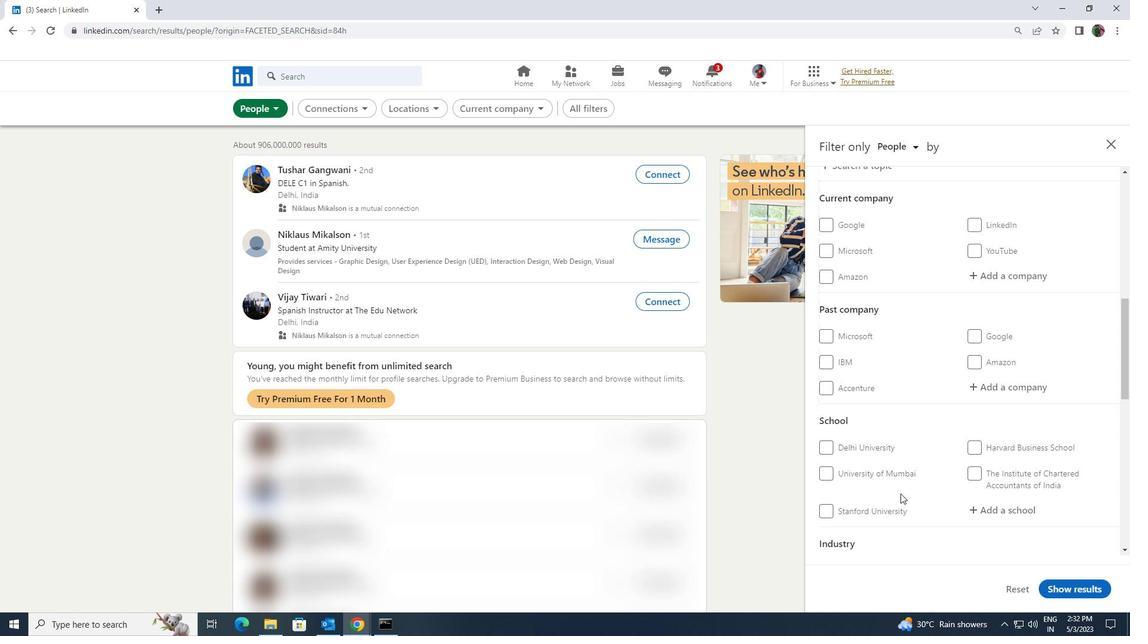 
Action: Mouse scrolled (901, 494) with delta (0, 0)
Screenshot: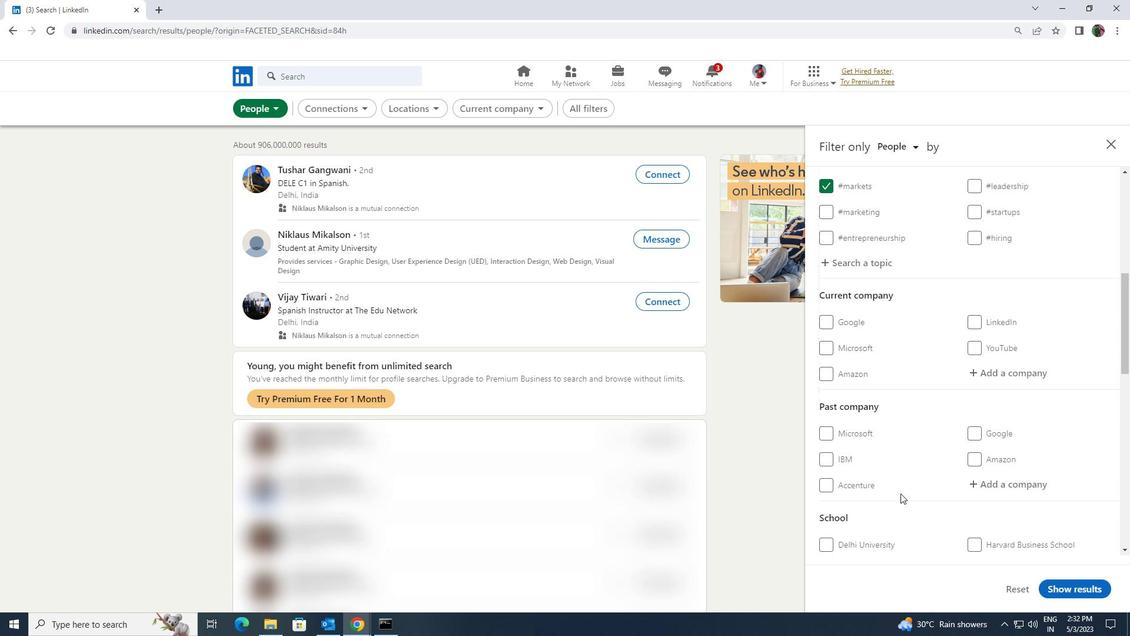
Action: Mouse moved to (983, 455)
Screenshot: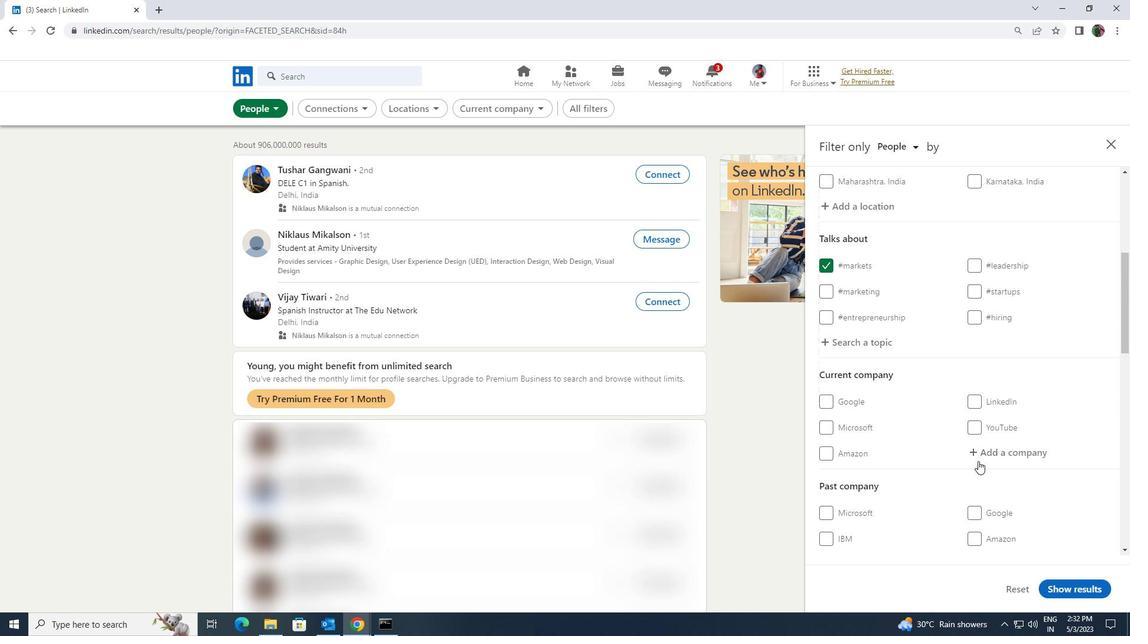 
Action: Mouse pressed left at (983, 455)
Screenshot: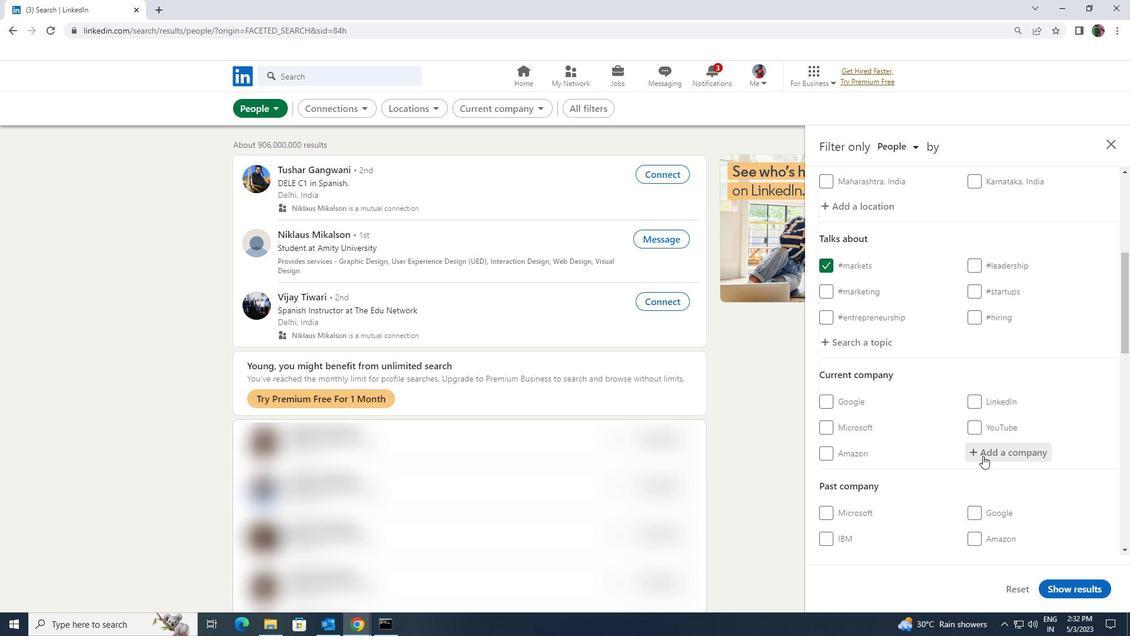 
Action: Key pressed <Key.shift><Key.shift><Key.shift><Key.shift><Key.shift><Key.shift><Key.shift><Key.shift><Key.shift>BENNETT<Key.space><Key.shift>ctrl+COL
Screenshot: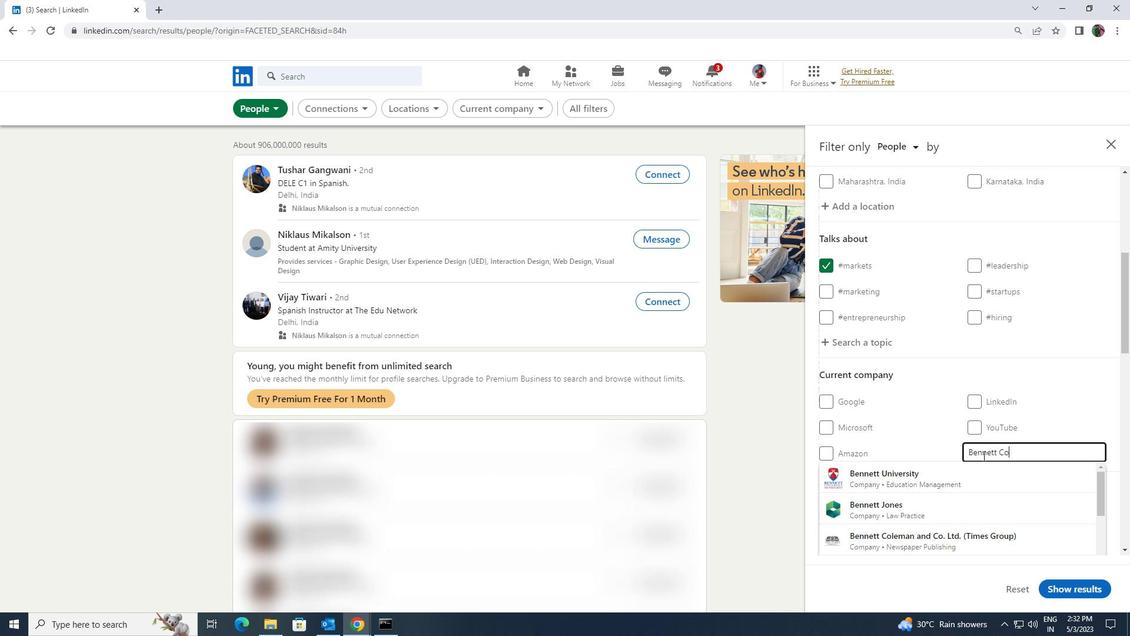 
Action: Mouse moved to (976, 474)
Screenshot: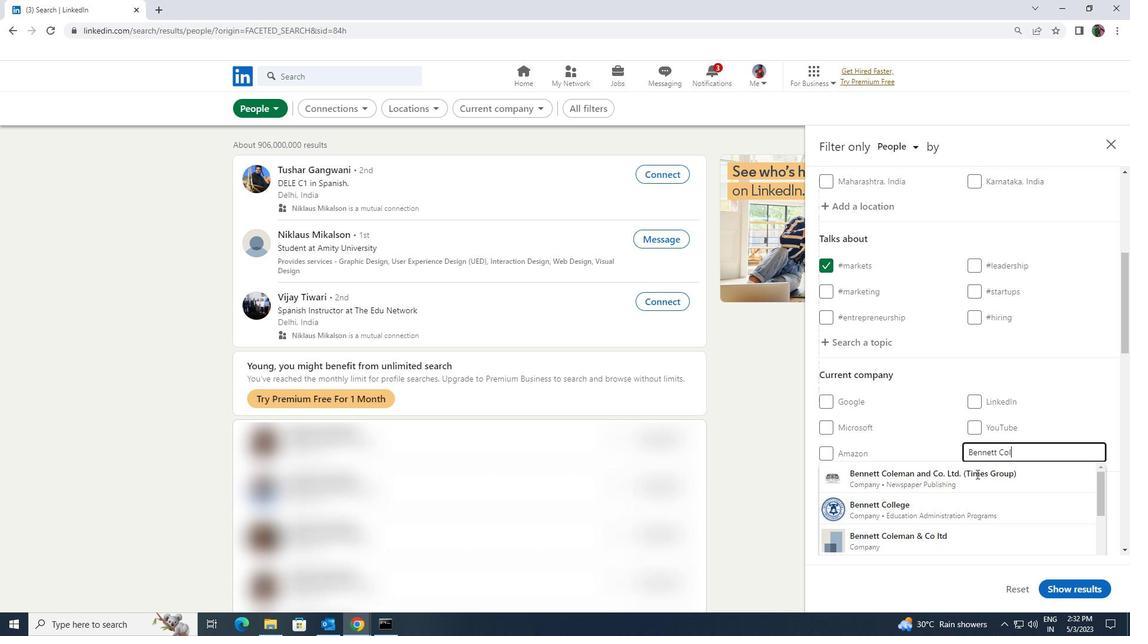 
Action: Mouse pressed left at (976, 474)
Screenshot: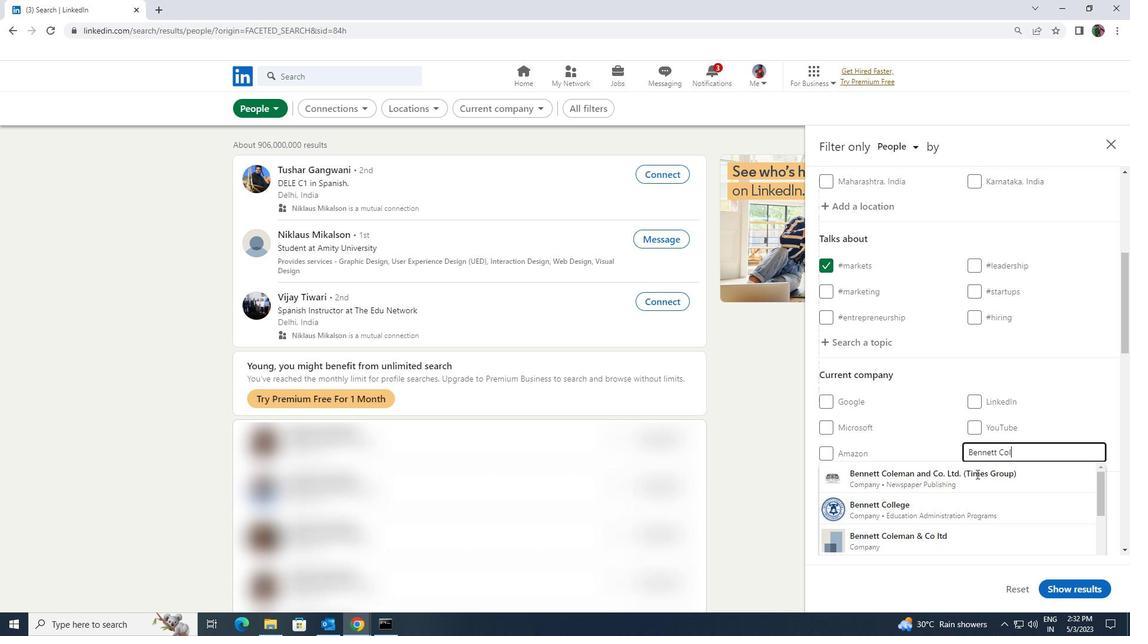 
Action: Mouse scrolled (976, 474) with delta (0, 0)
Screenshot: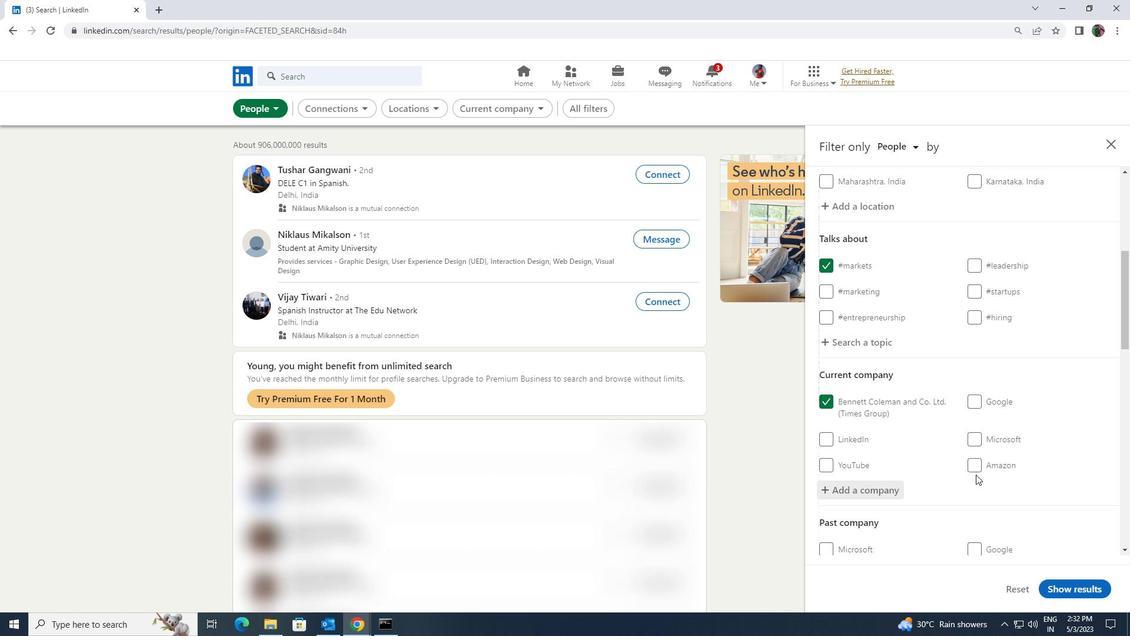 
Action: Mouse scrolled (976, 474) with delta (0, 0)
Screenshot: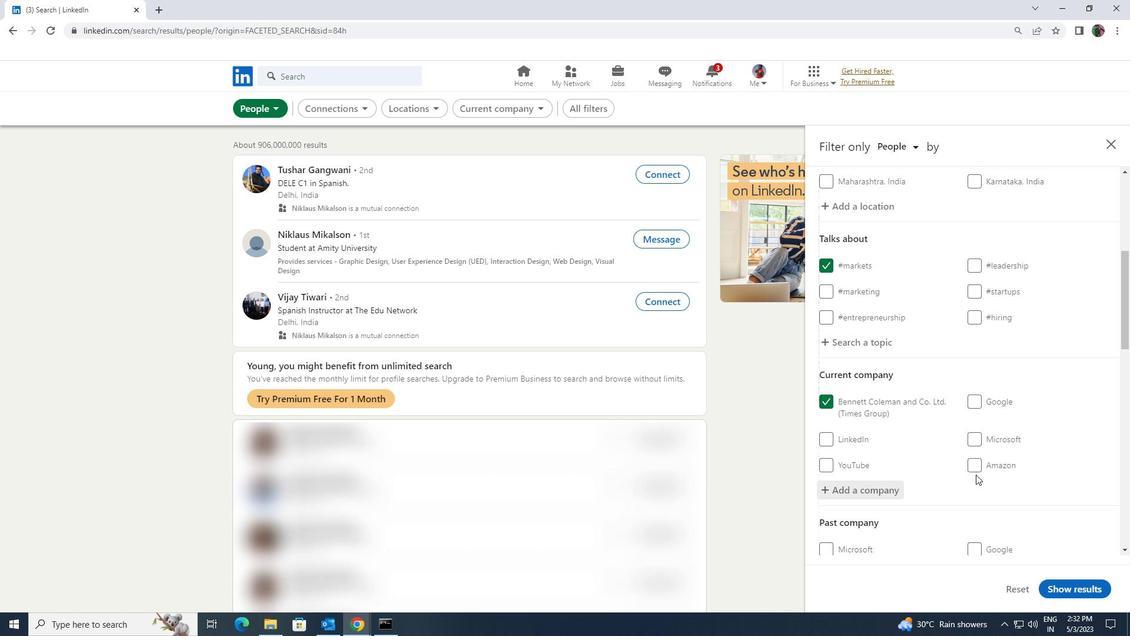 
Action: Mouse scrolled (976, 474) with delta (0, 0)
Screenshot: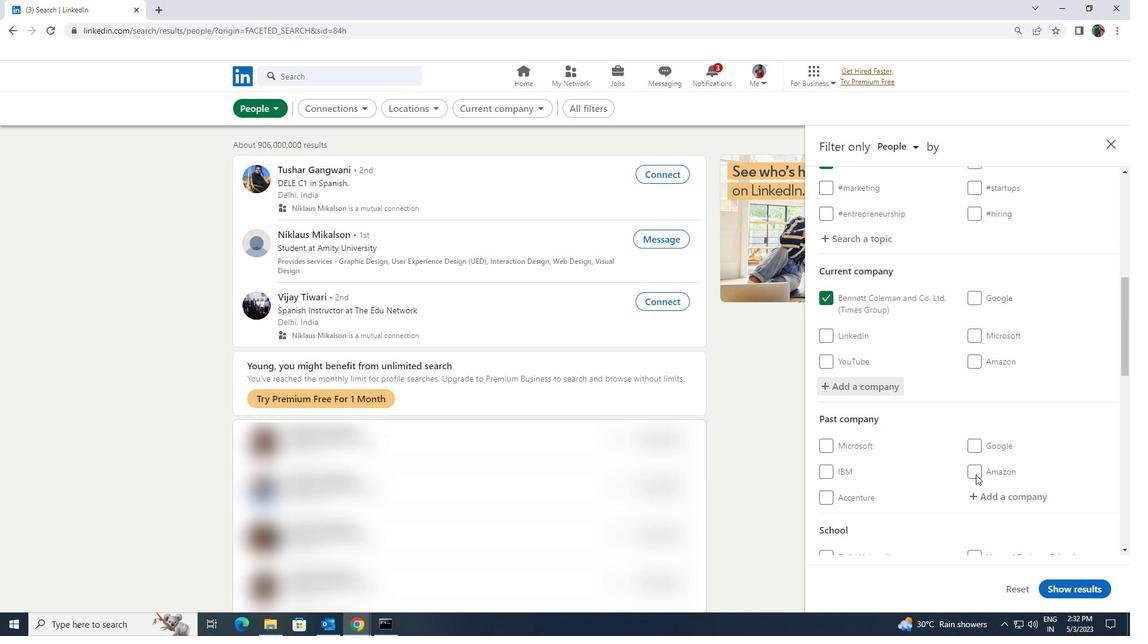 
Action: Mouse scrolled (976, 474) with delta (0, 0)
Screenshot: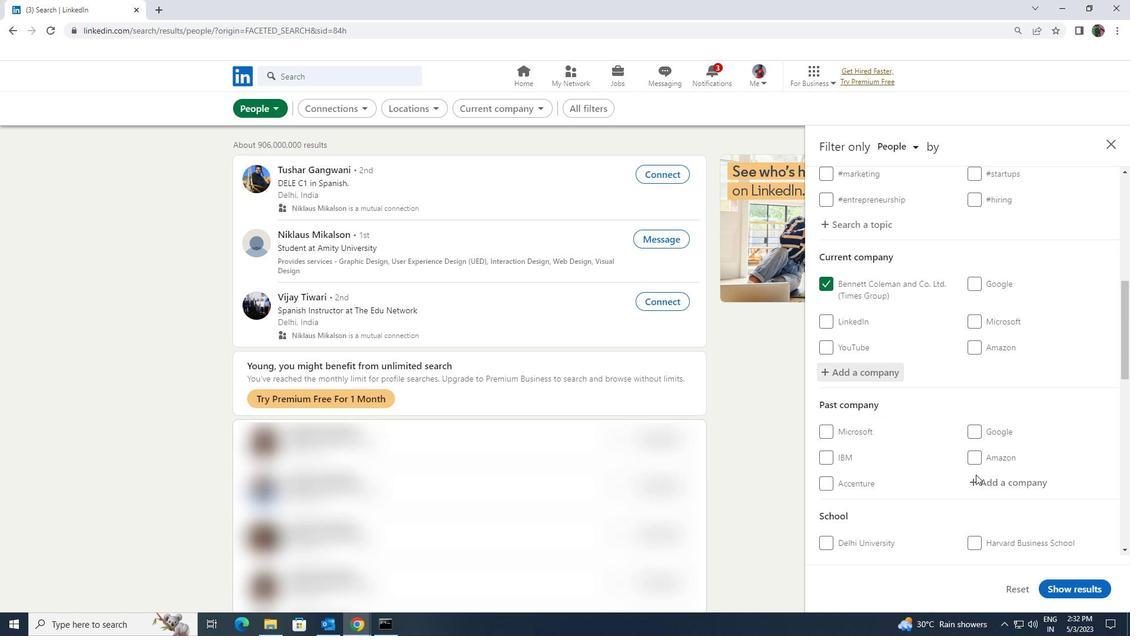 
Action: Mouse moved to (976, 480)
Screenshot: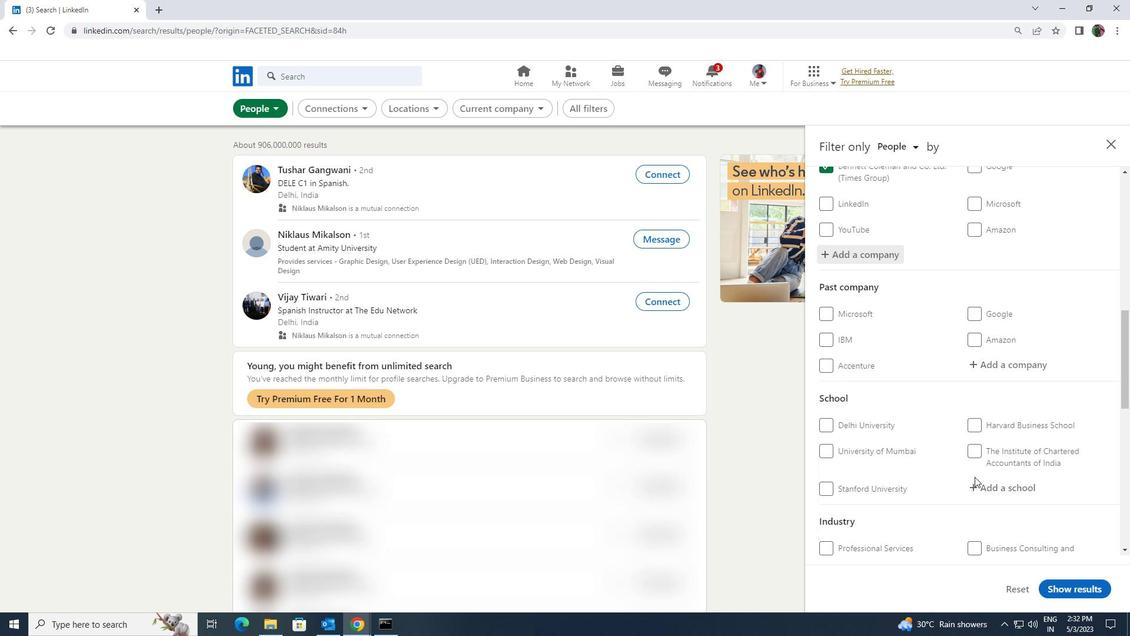 
Action: Mouse pressed left at (976, 480)
Screenshot: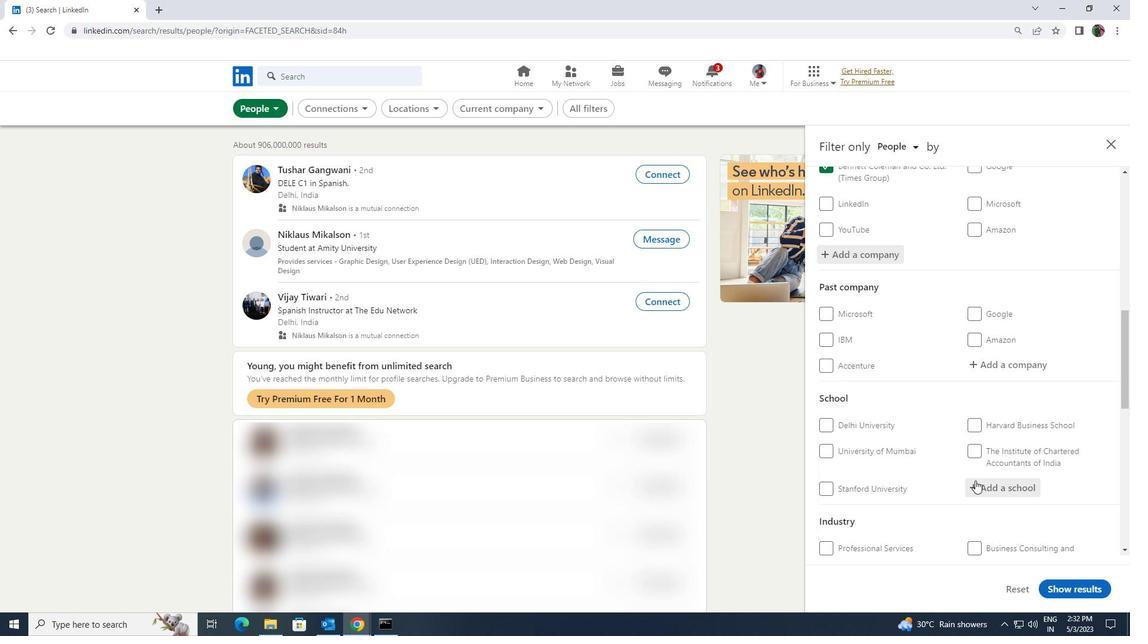 
Action: Key pressed <Key.shift><Key.shift><Key.shift>ST.<Key.space><Key.shift>JOSEPH
Screenshot: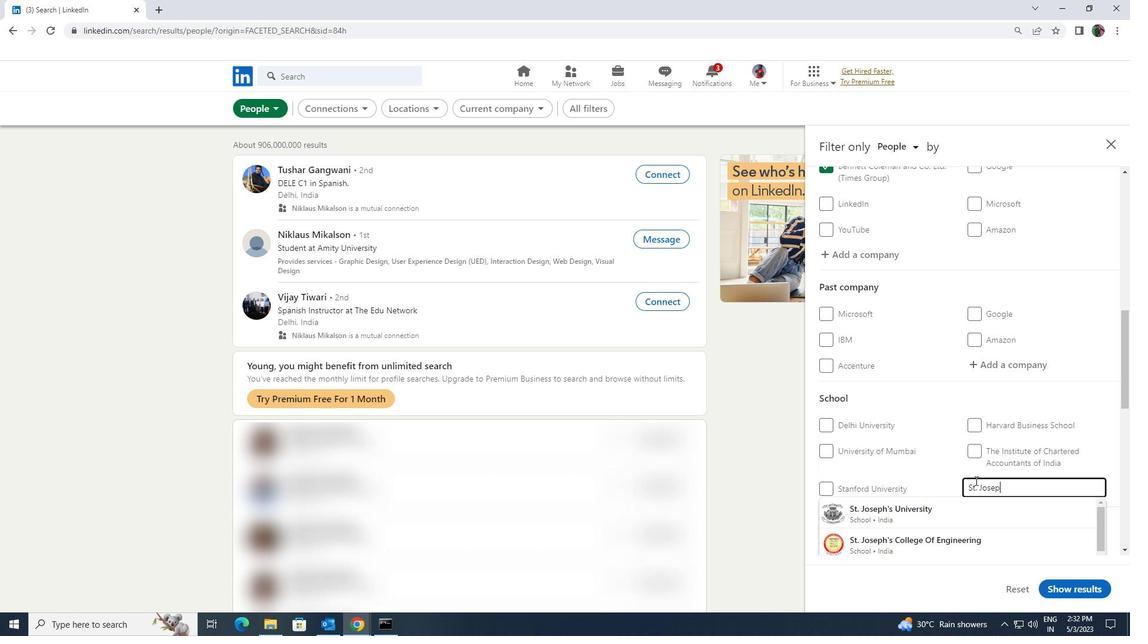 
Action: Mouse moved to (974, 498)
Screenshot: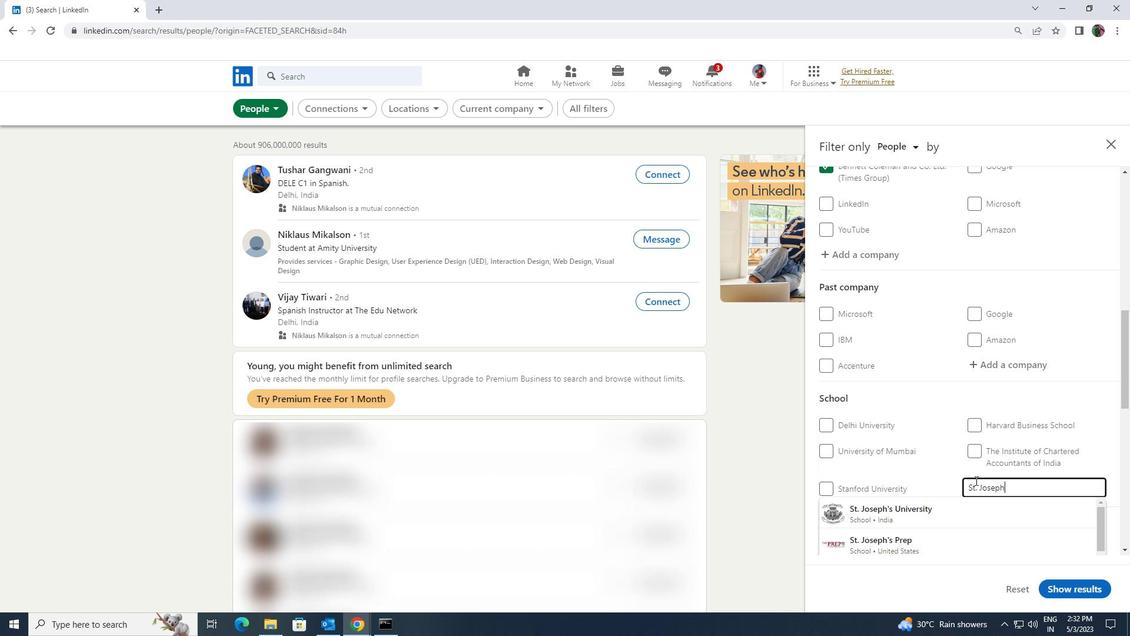 
Action: Key pressed S<Key.space><Key.shift>UNIVERSITY<Key.space><Key.shift>COLLEGE<Key.space><Key.shift><Key.shift><Key.shift><Key.shift><Key.shift><Key.shift><Key.shift>DEV<Key.backspace><Key.backspace><Key.backspace>
Screenshot: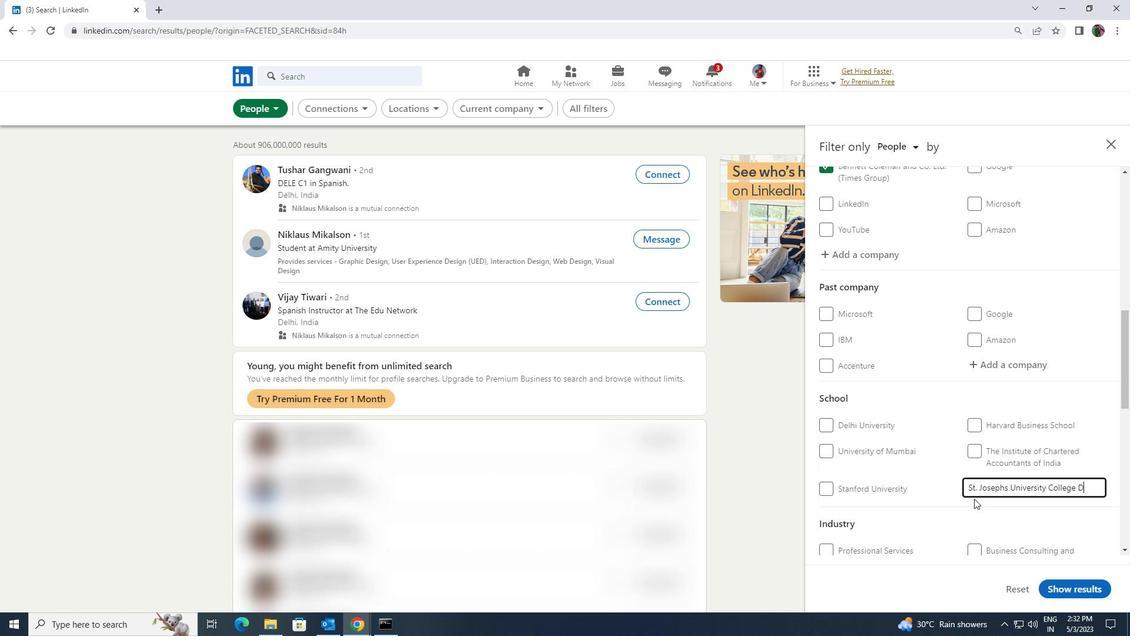 
Action: Mouse scrolled (974, 498) with delta (0, 0)
Screenshot: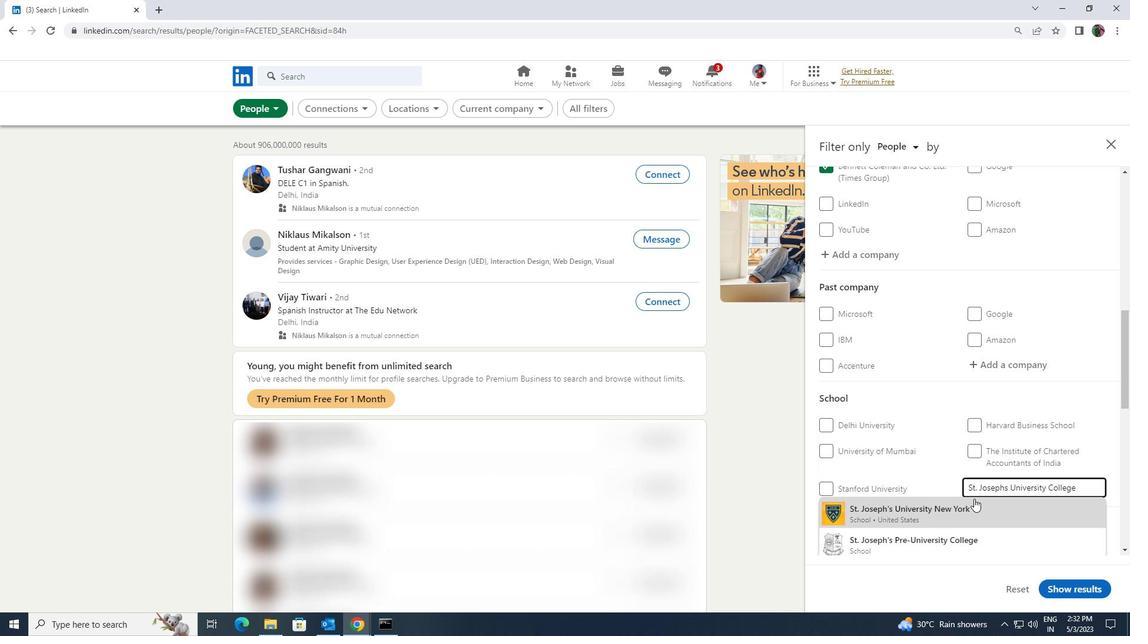 
Action: Mouse moved to (960, 471)
Screenshot: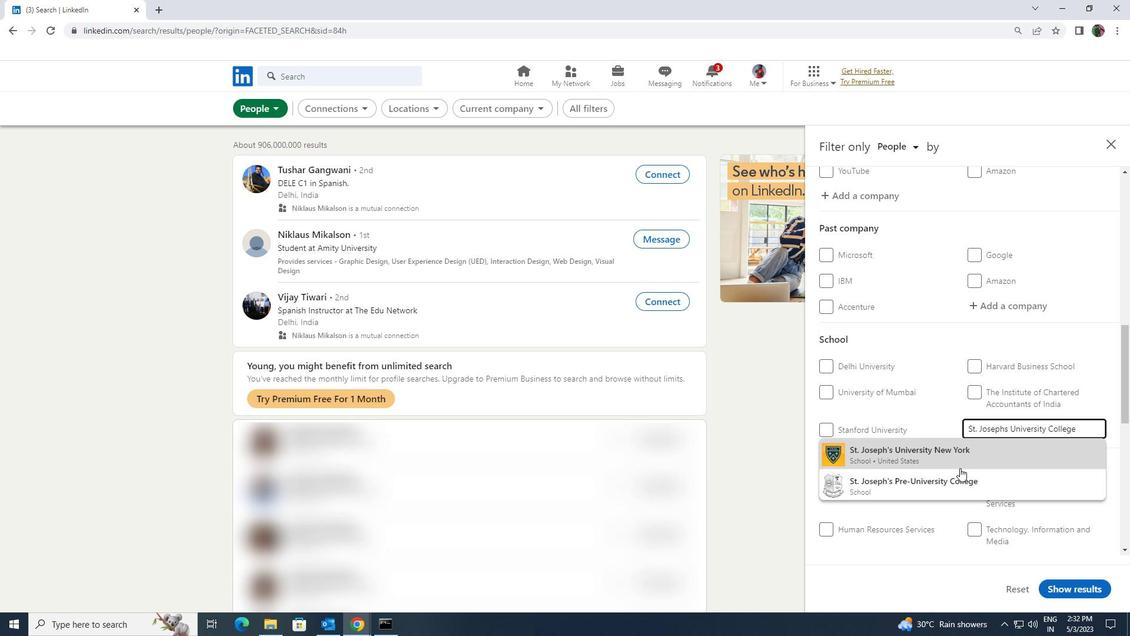 
Action: Mouse pressed left at (960, 471)
Screenshot: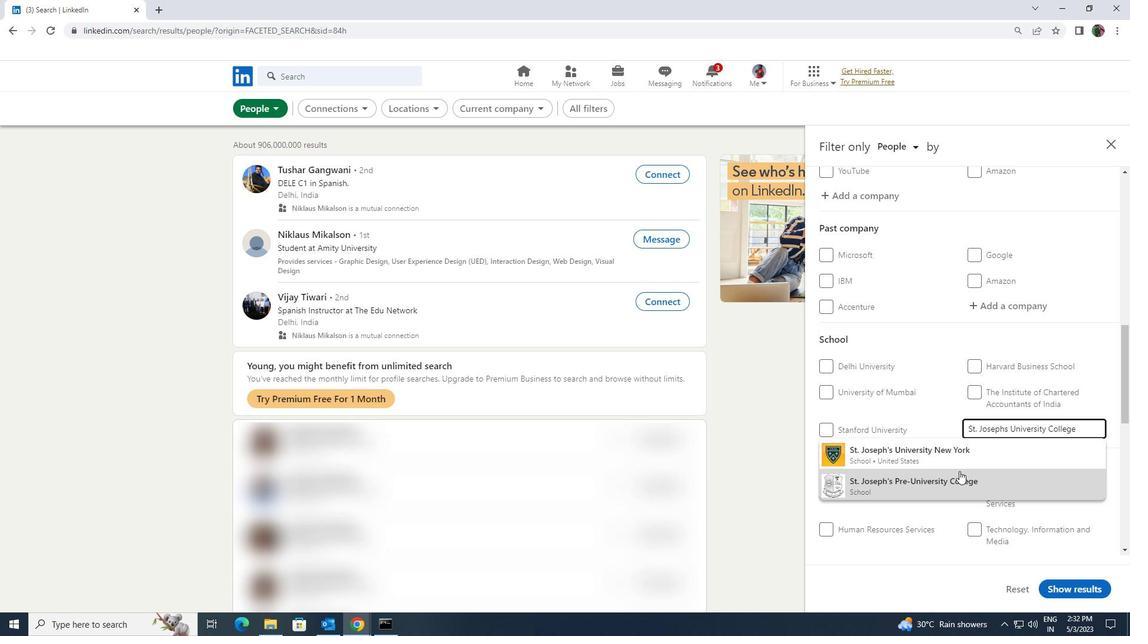 
Action: Mouse moved to (958, 472)
Screenshot: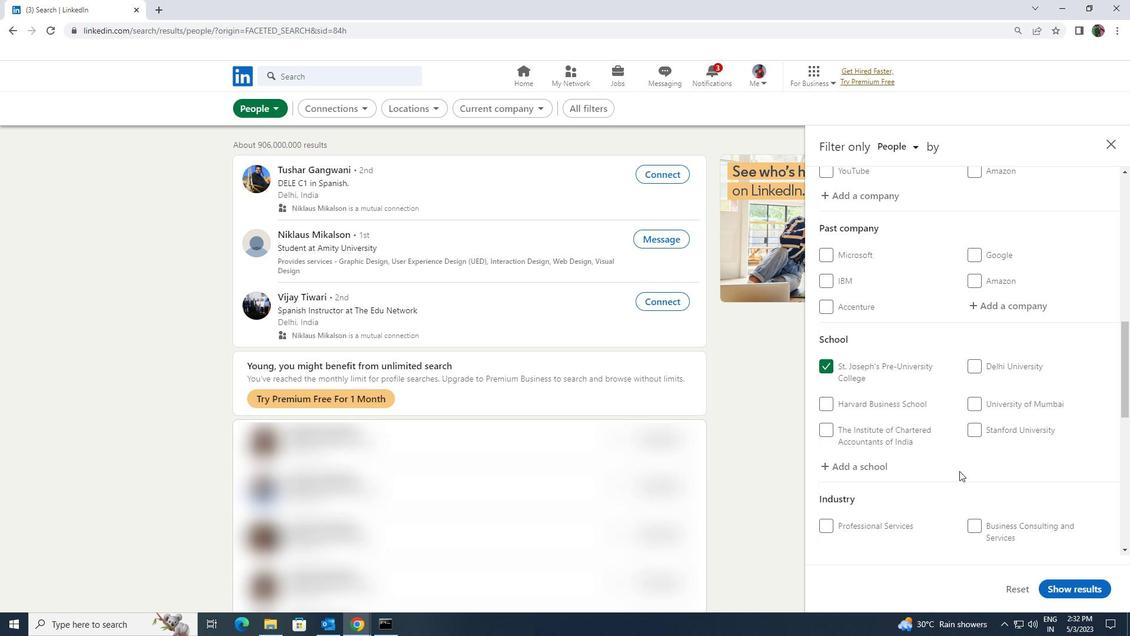 
Action: Mouse scrolled (958, 472) with delta (0, 0)
Screenshot: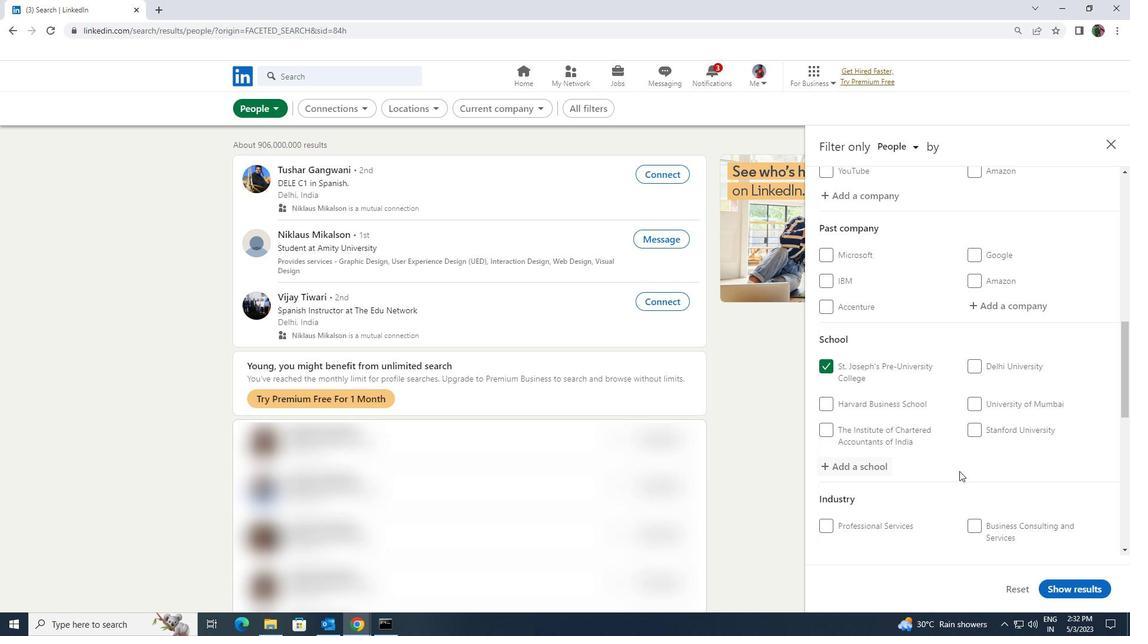 
Action: Mouse scrolled (958, 472) with delta (0, 0)
Screenshot: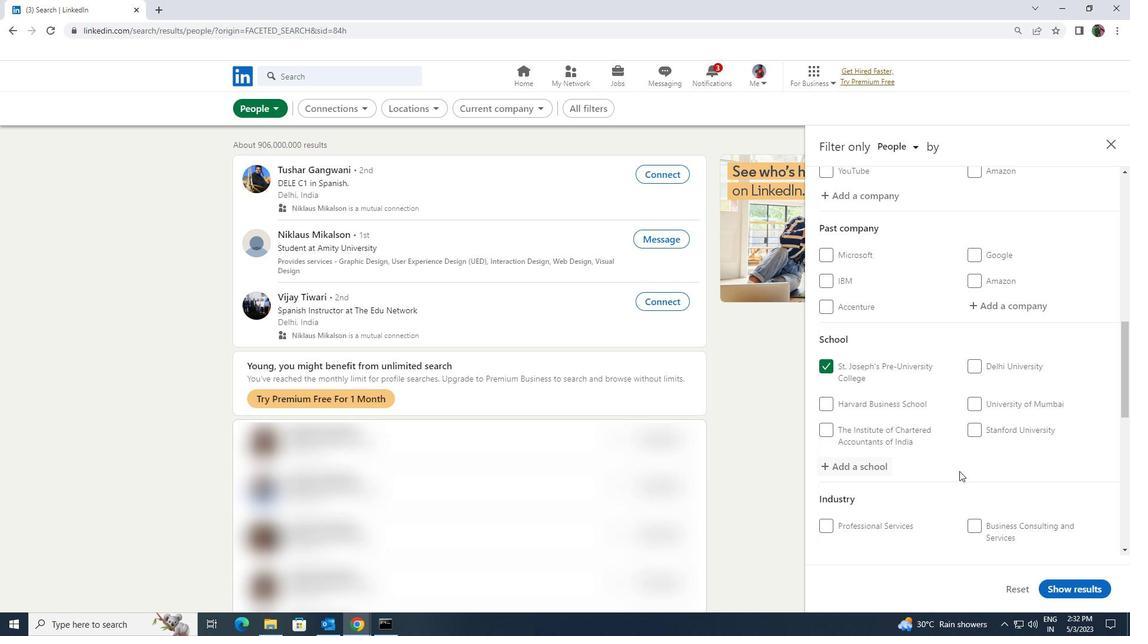 
Action: Mouse moved to (979, 475)
Screenshot: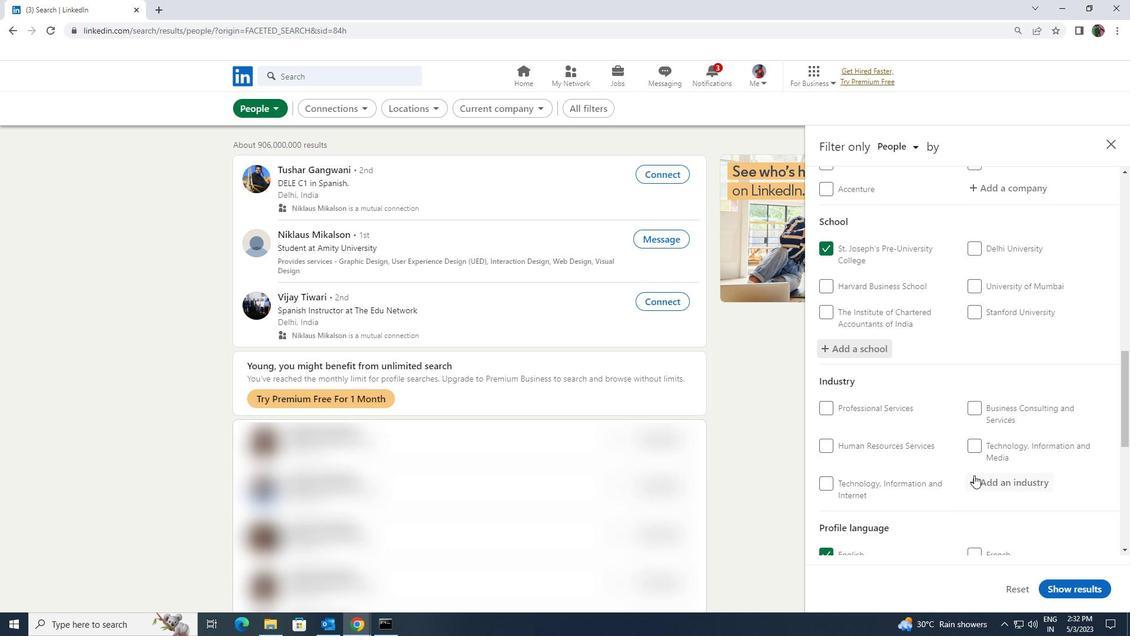 
Action: Mouse pressed left at (979, 475)
Screenshot: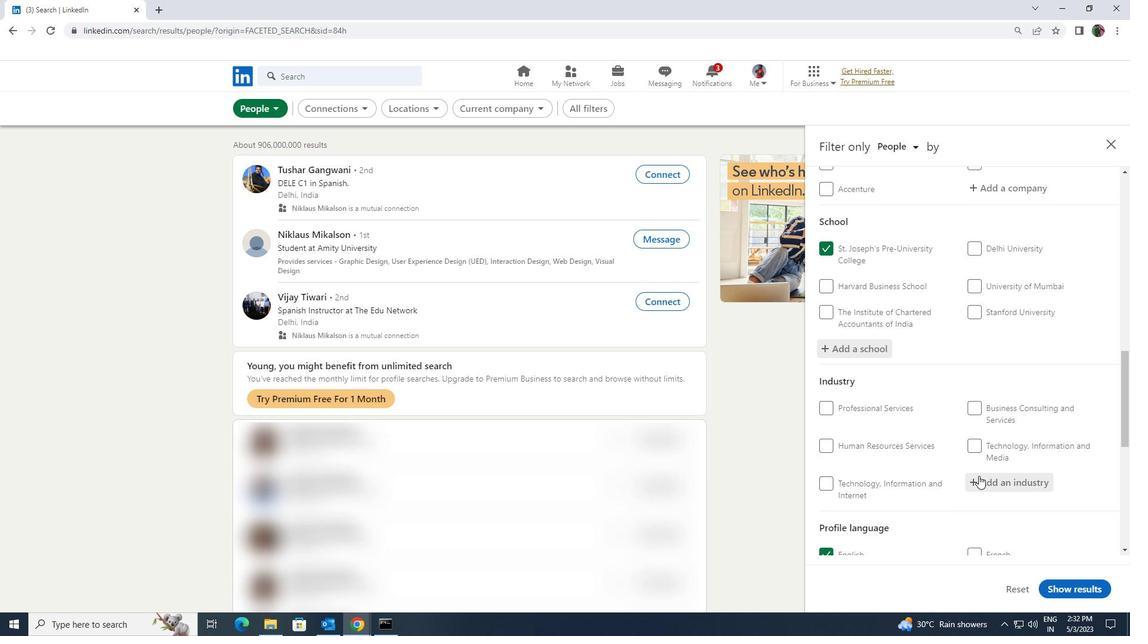 
Action: Mouse moved to (980, 476)
Screenshot: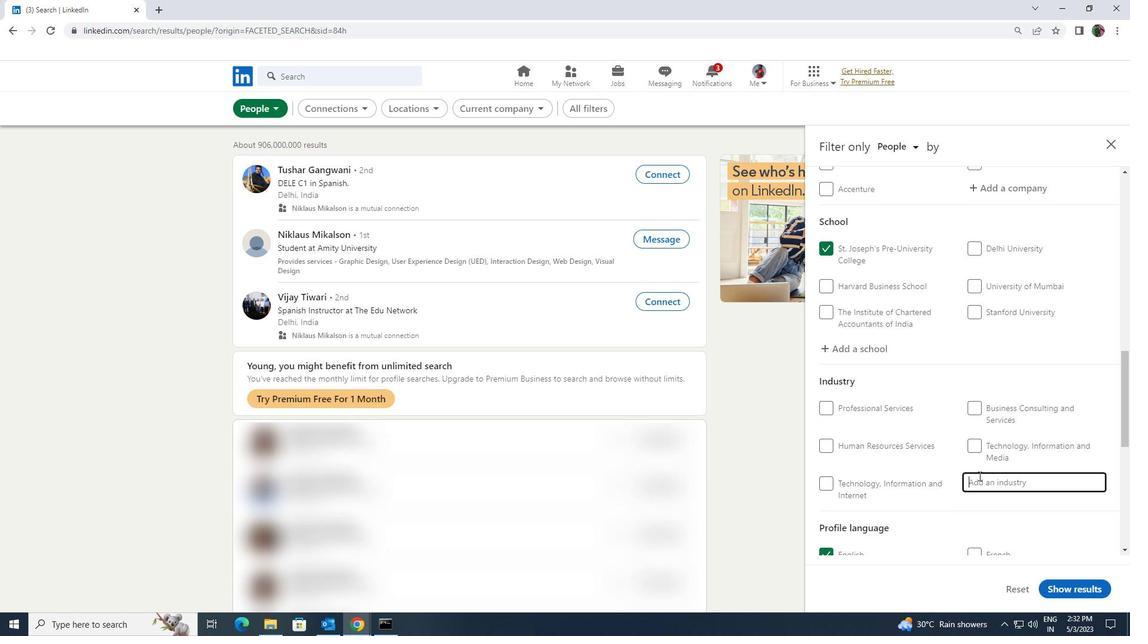 
Action: Key pressed <Key.shift><Key.shift><Key.shift><Key.shift><Key.shift><Key.shift>AUDIO<Key.space>
Screenshot: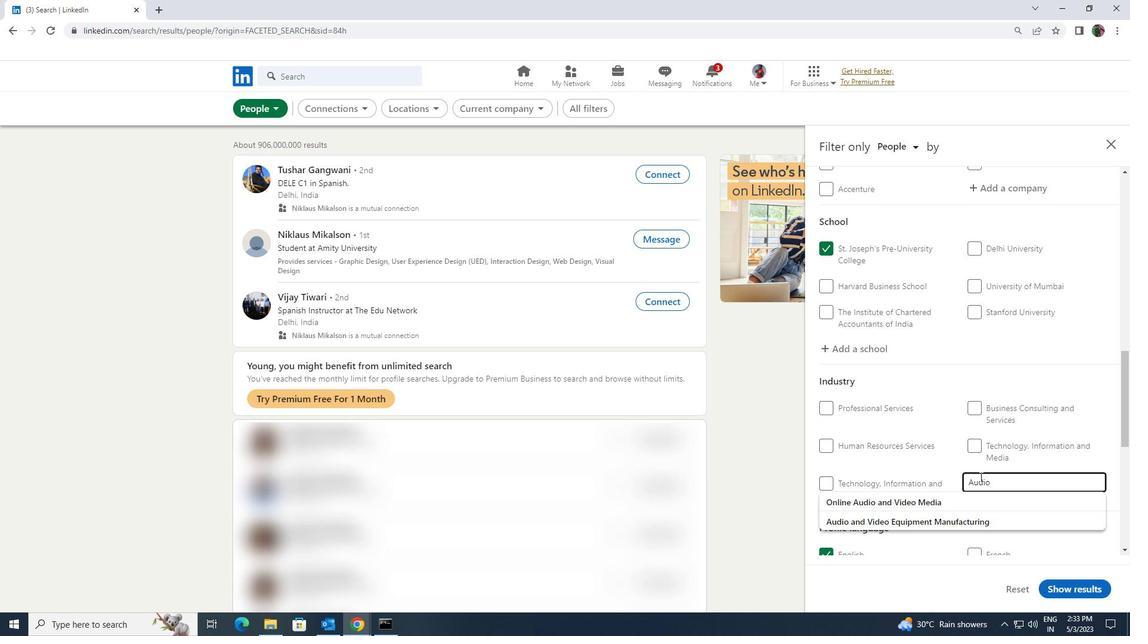 
Action: Mouse moved to (977, 515)
Screenshot: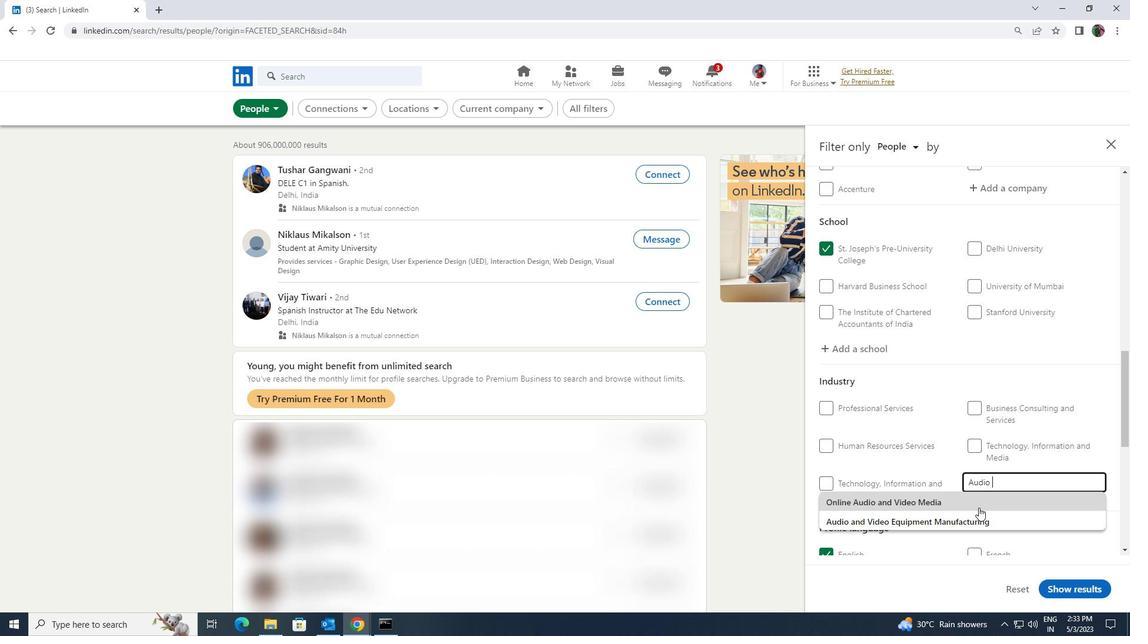 
Action: Mouse pressed left at (977, 515)
Screenshot: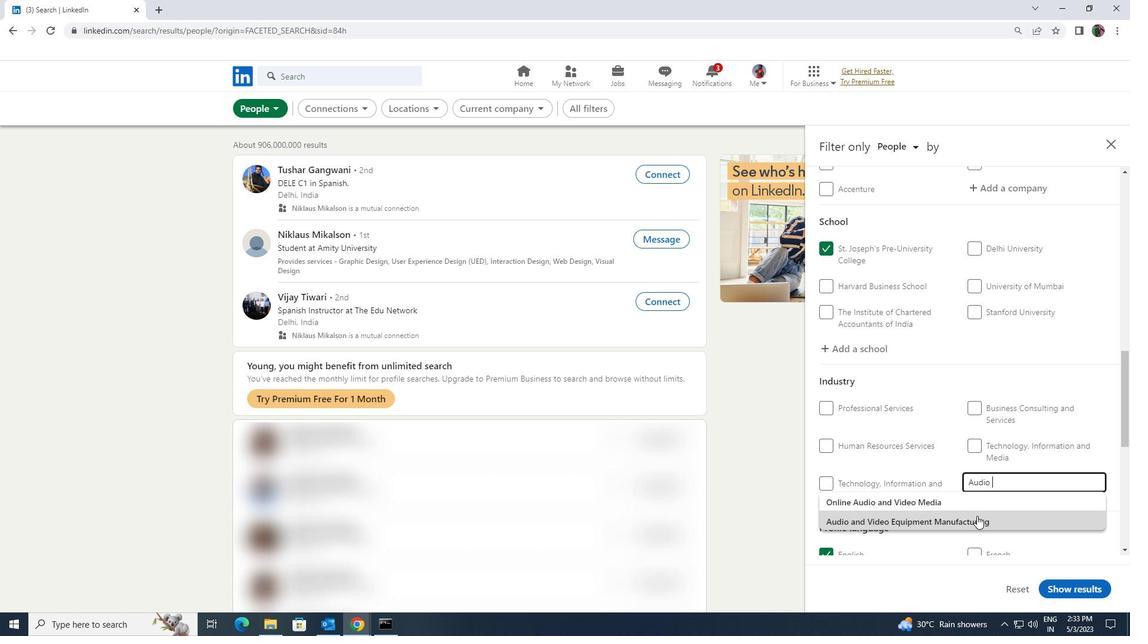 
Action: Mouse moved to (977, 516)
Screenshot: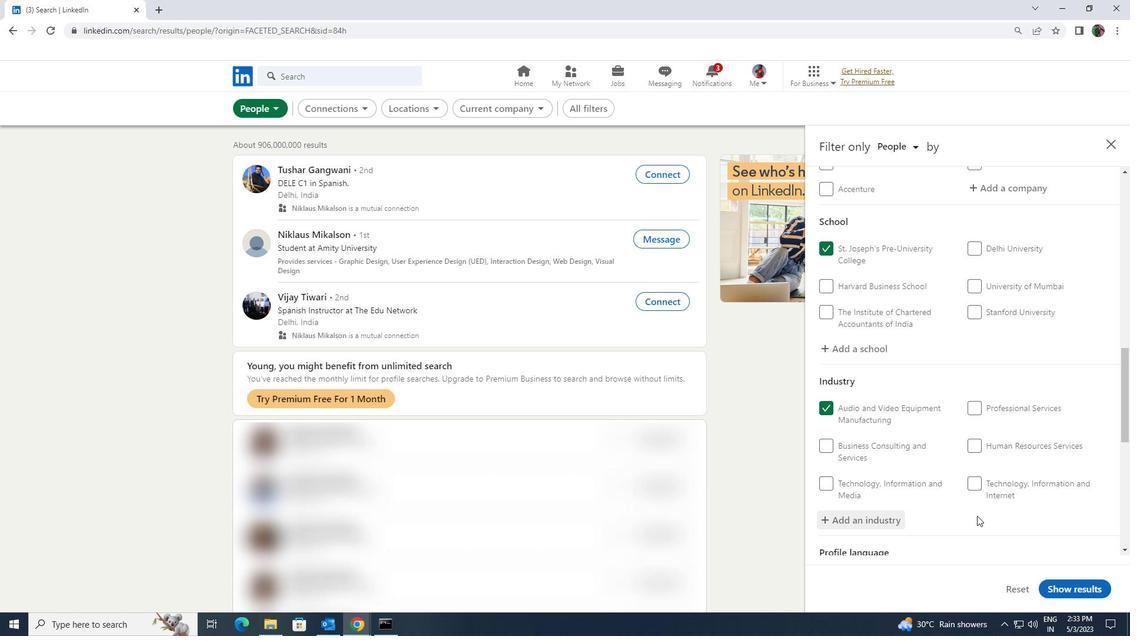 
Action: Mouse scrolled (977, 515) with delta (0, 0)
Screenshot: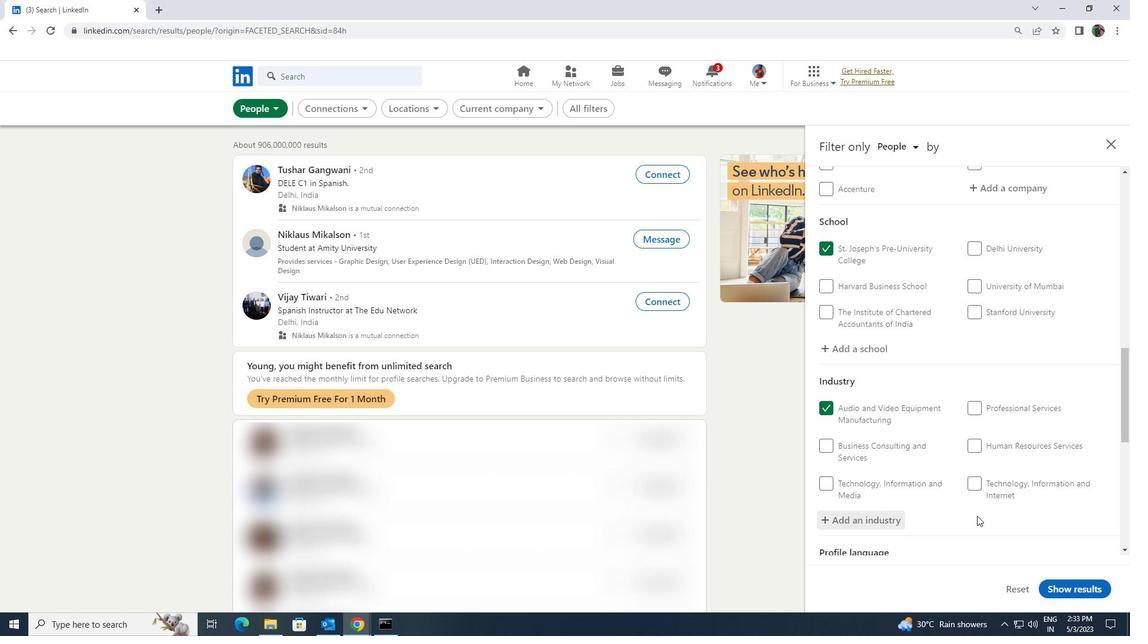 
Action: Mouse scrolled (977, 515) with delta (0, 0)
Screenshot: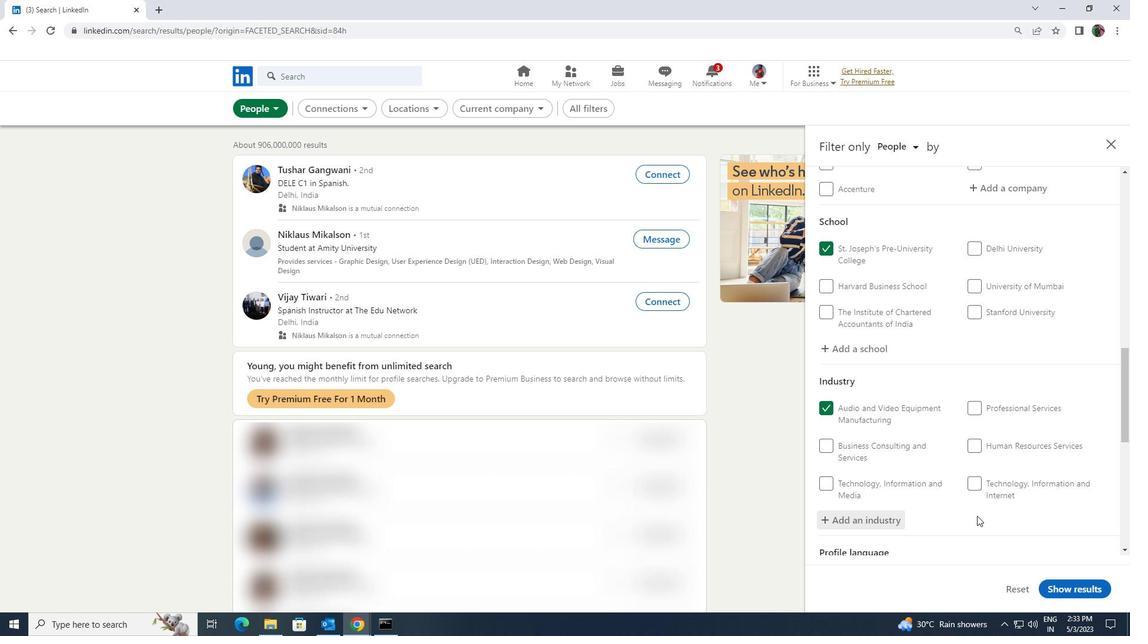 
Action: Mouse scrolled (977, 515) with delta (0, 0)
Screenshot: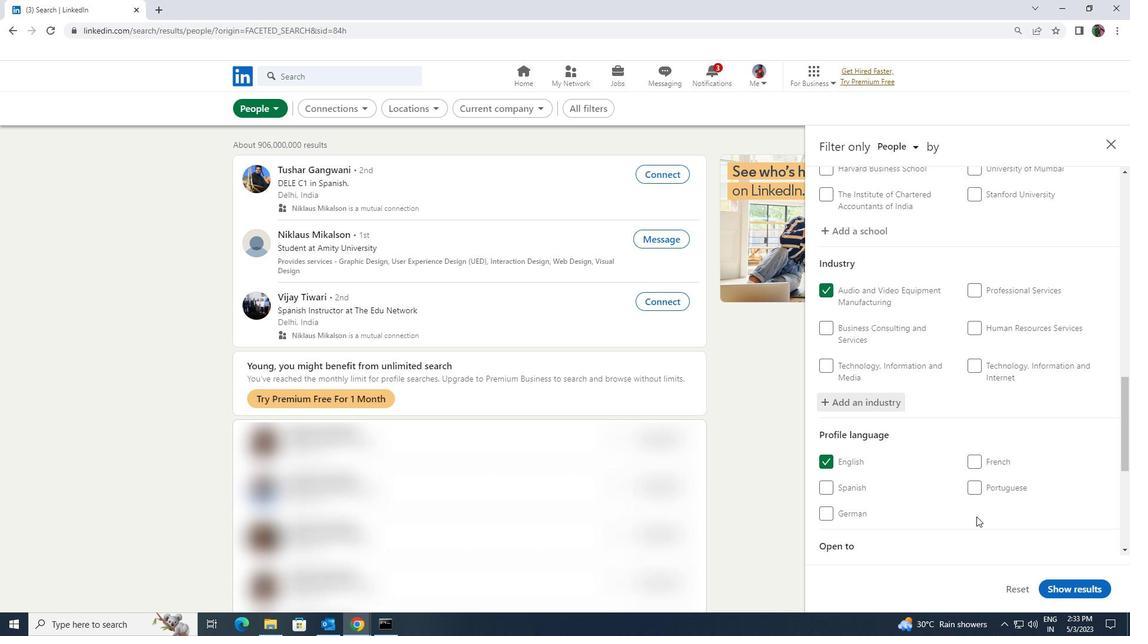 
Action: Mouse scrolled (977, 515) with delta (0, 0)
Screenshot: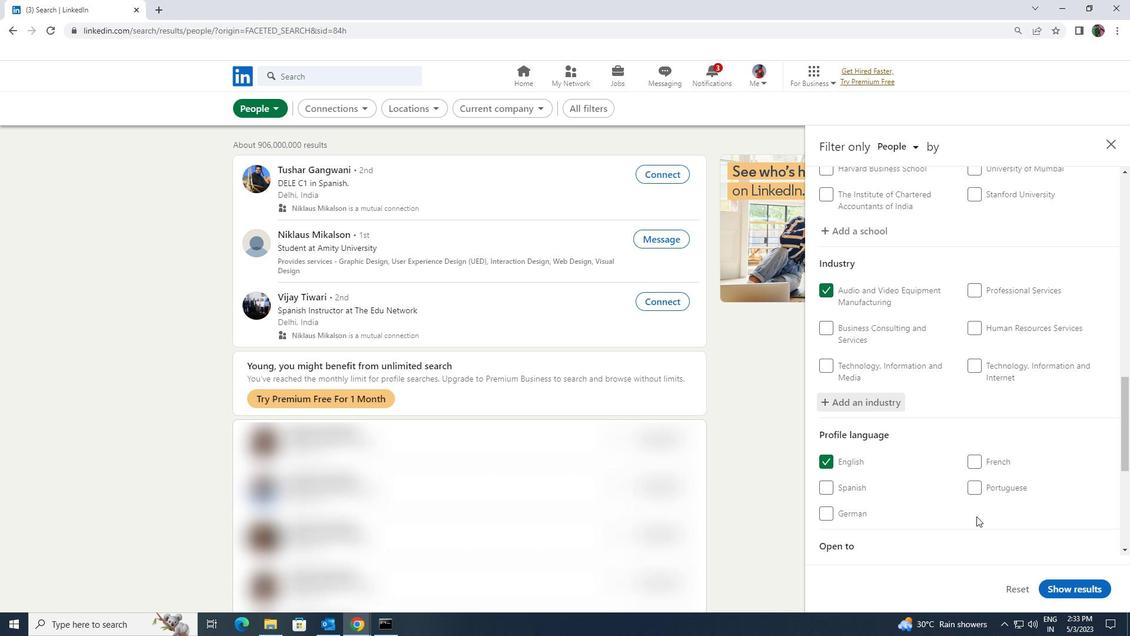 
Action: Mouse scrolled (977, 515) with delta (0, 0)
Screenshot: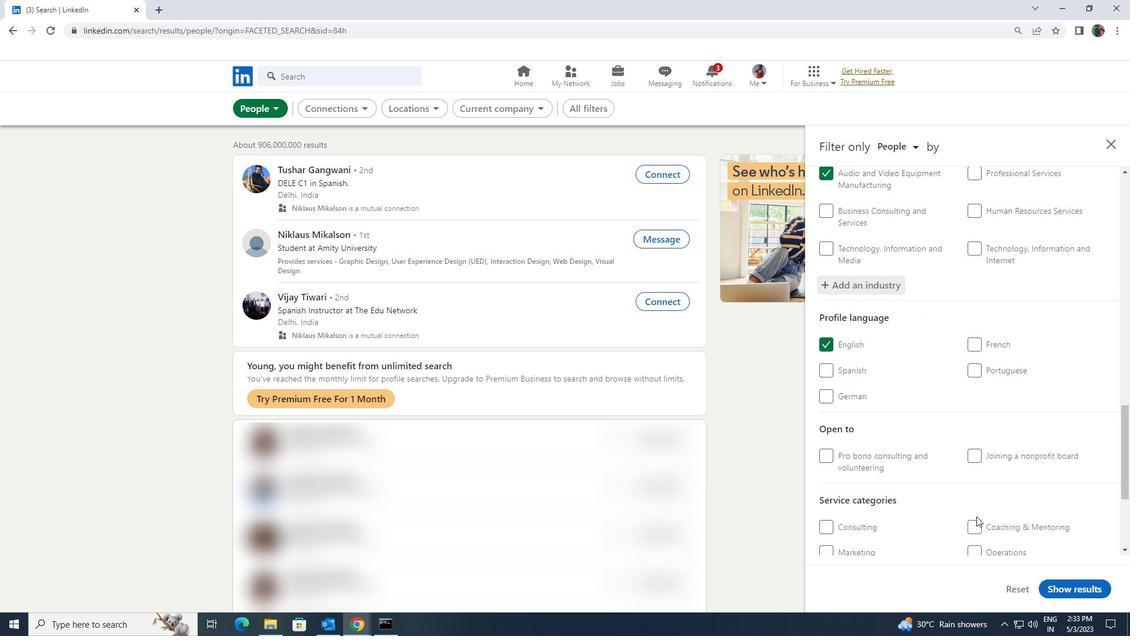 
Action: Mouse pressed left at (977, 516)
Screenshot: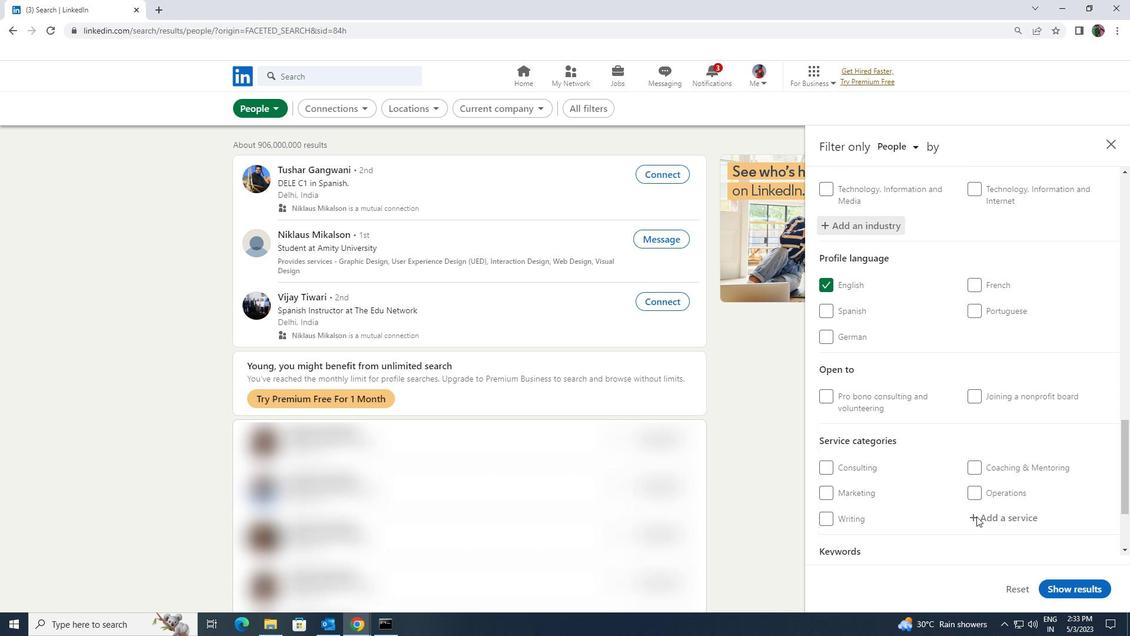 
Action: Key pressed <Key.shift><Key.shift><Key.shift><Key.shift><Key.shift>USER<Key.space><Key.shift>EX
Screenshot: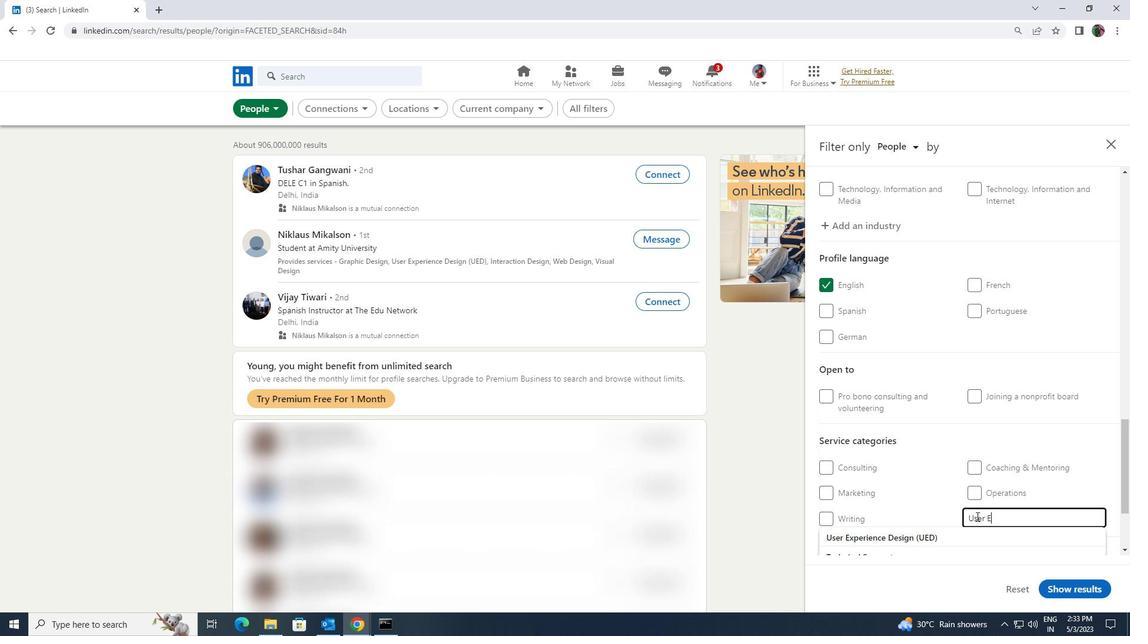 
Action: Mouse scrolled (977, 515) with delta (0, 0)
Screenshot: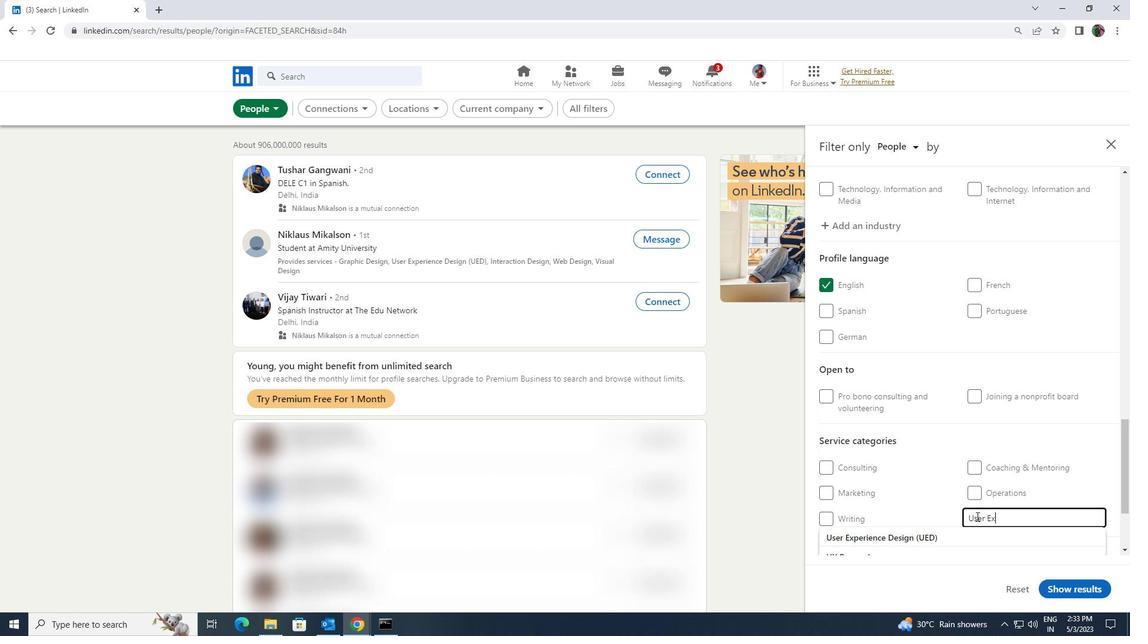 
Action: Mouse moved to (972, 510)
Screenshot: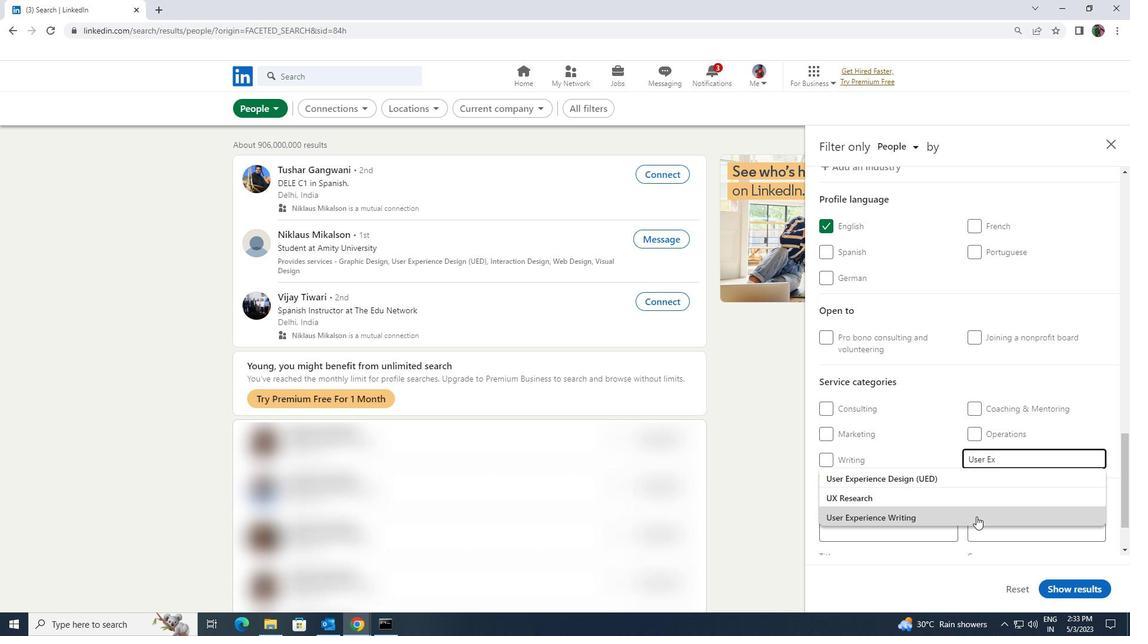 
Action: Mouse pressed left at (972, 510)
Screenshot: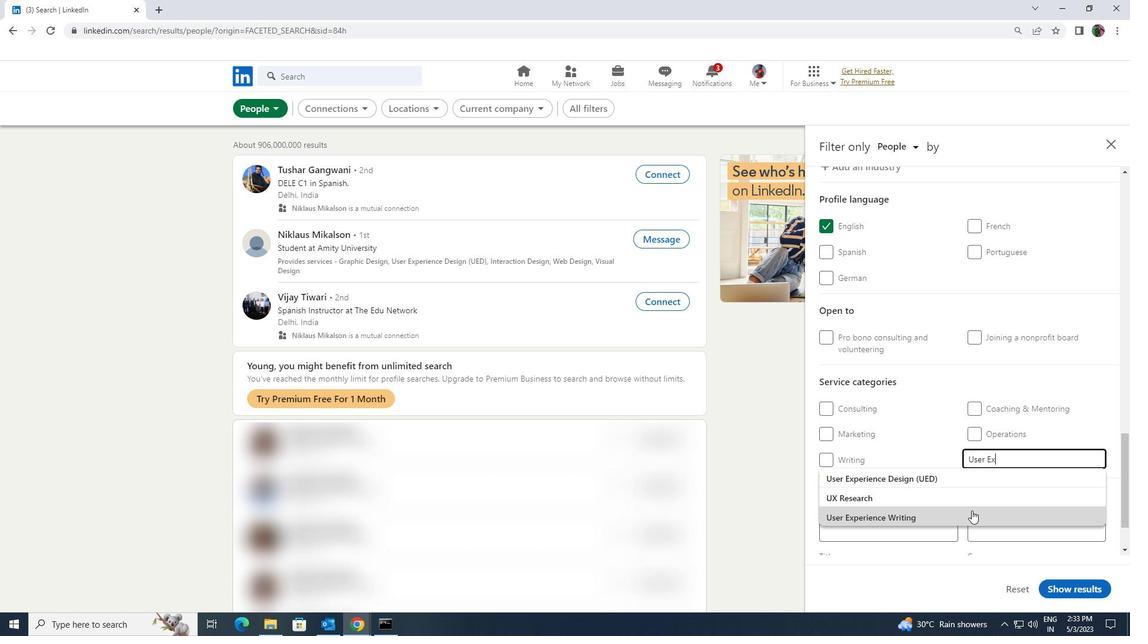 
Action: Mouse scrolled (972, 510) with delta (0, 0)
Screenshot: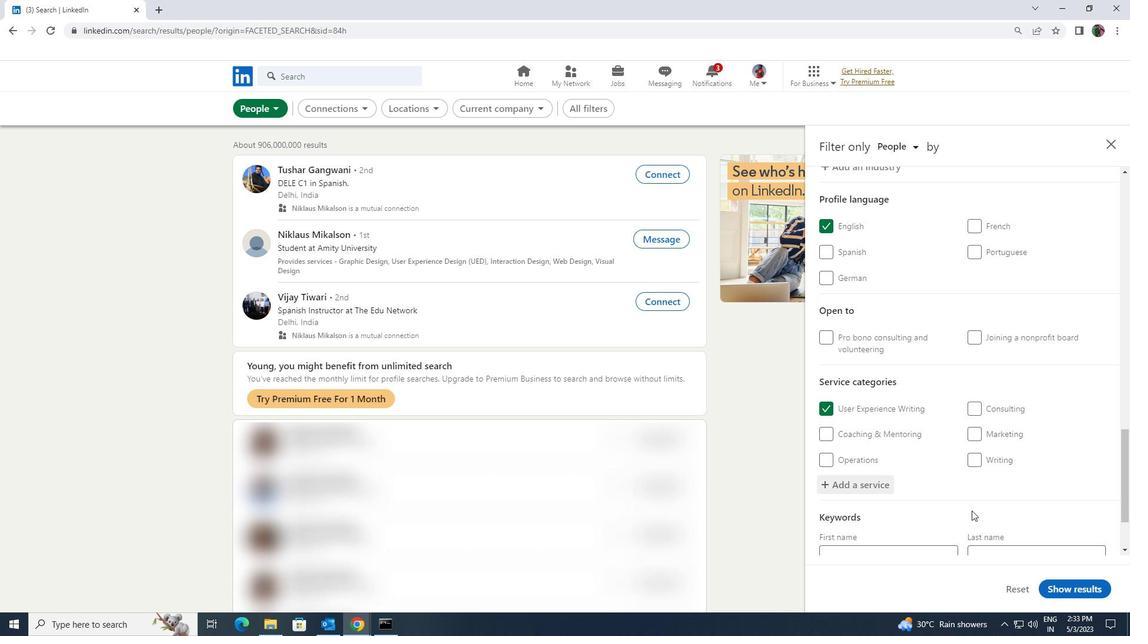 
Action: Mouse scrolled (972, 510) with delta (0, 0)
Screenshot: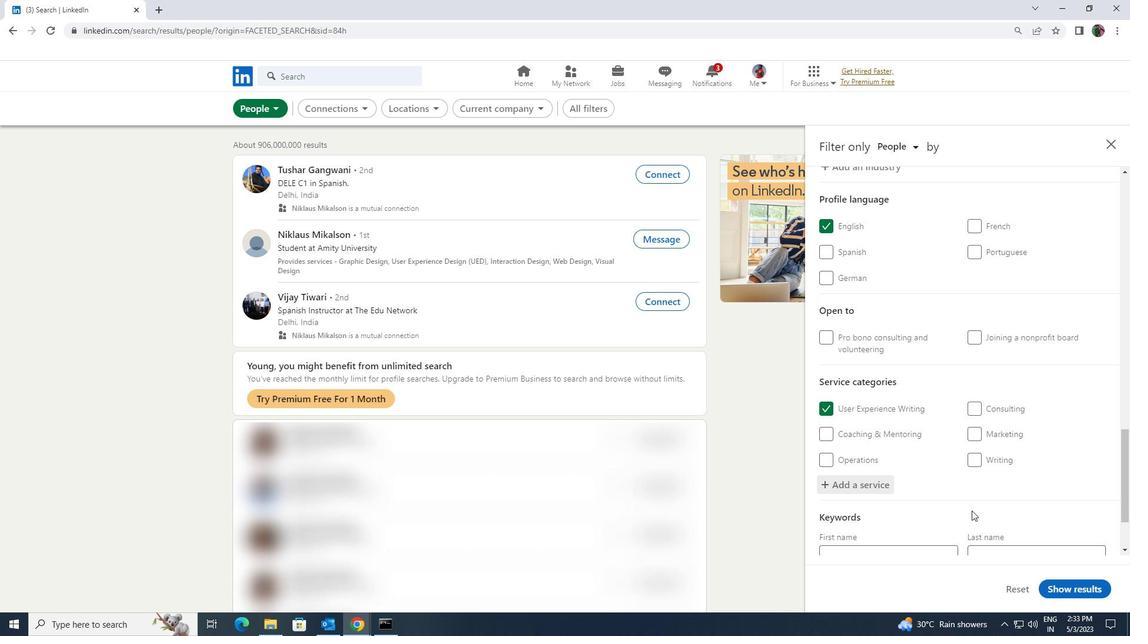 
Action: Mouse moved to (945, 499)
Screenshot: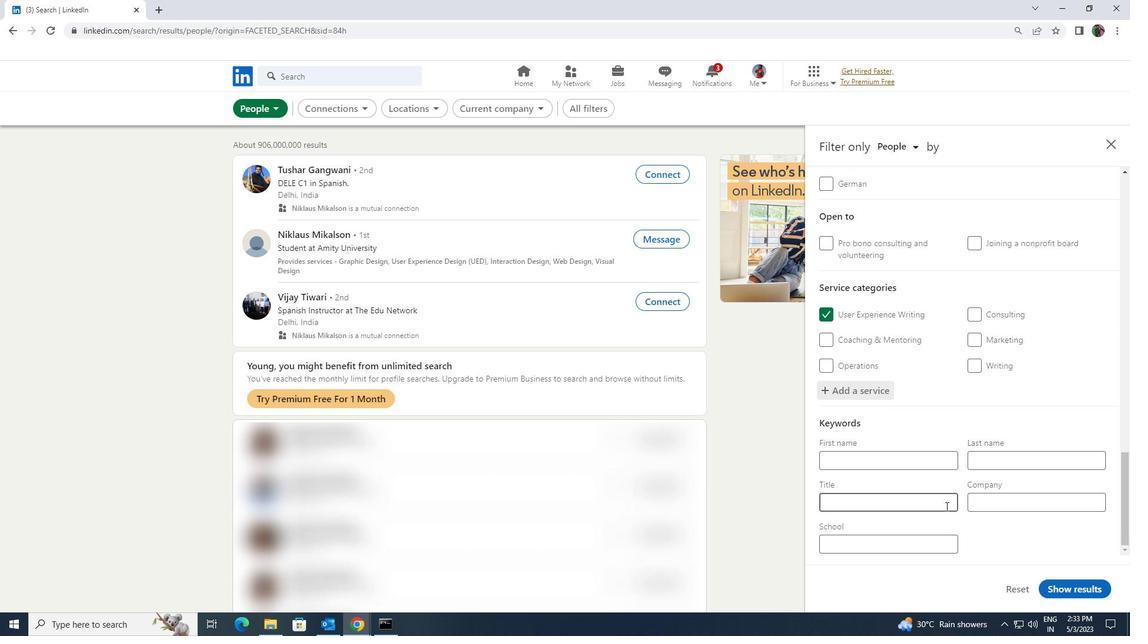 
Action: Mouse pressed left at (945, 499)
Screenshot: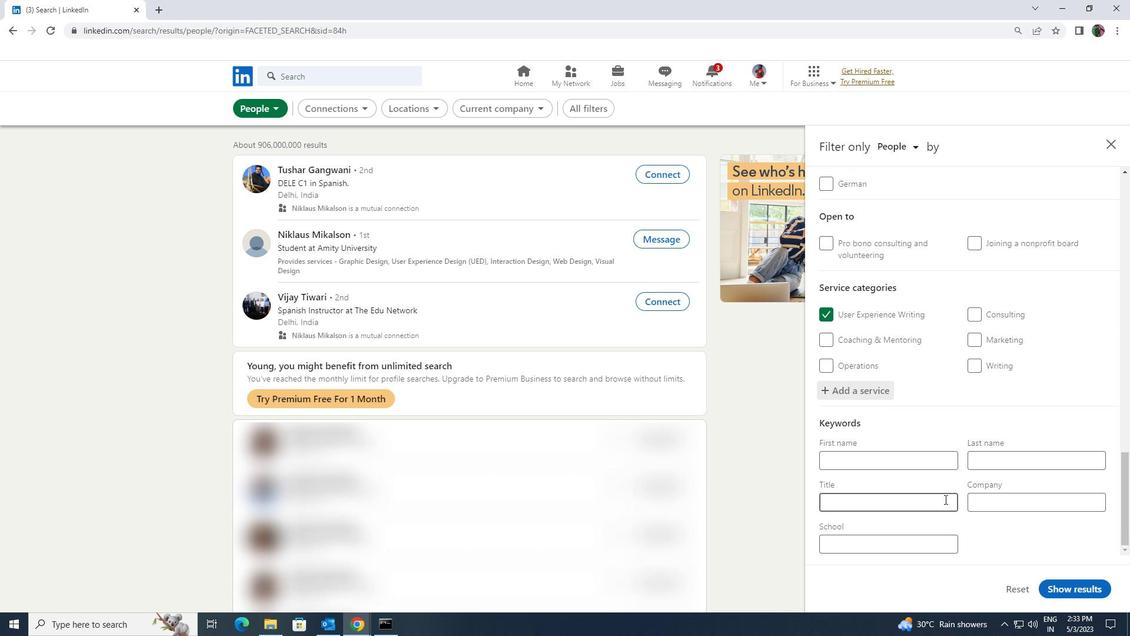 
Action: Key pressed <Key.shift><Key.shift><Key.shift><Key.shift><Key.shift>PHYSICIST
Screenshot: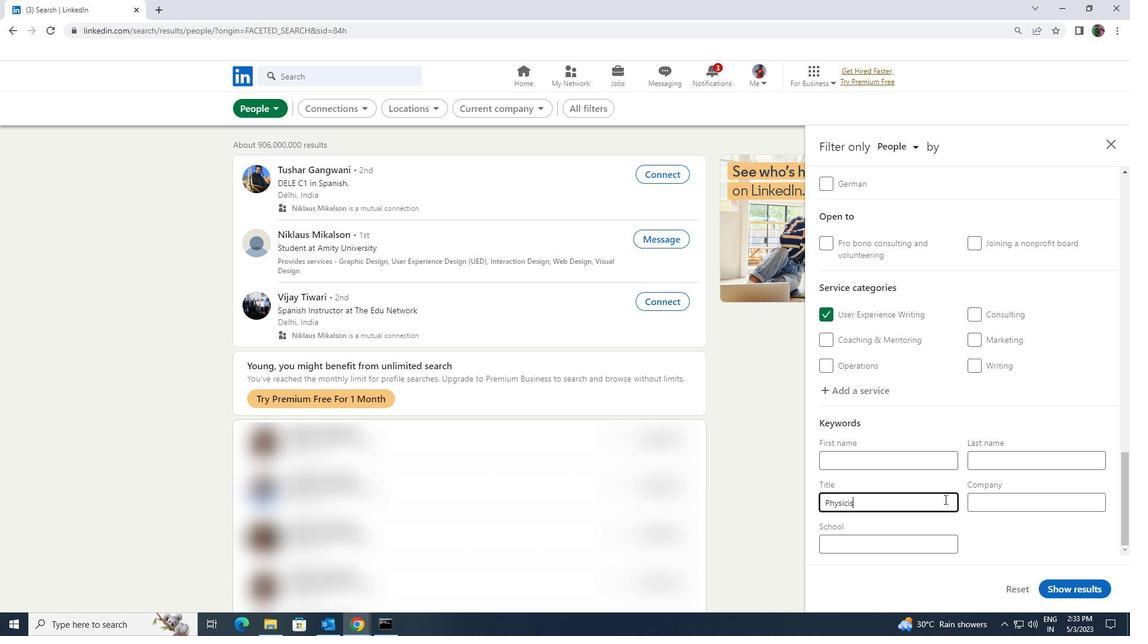 
Action: Mouse moved to (1089, 586)
Screenshot: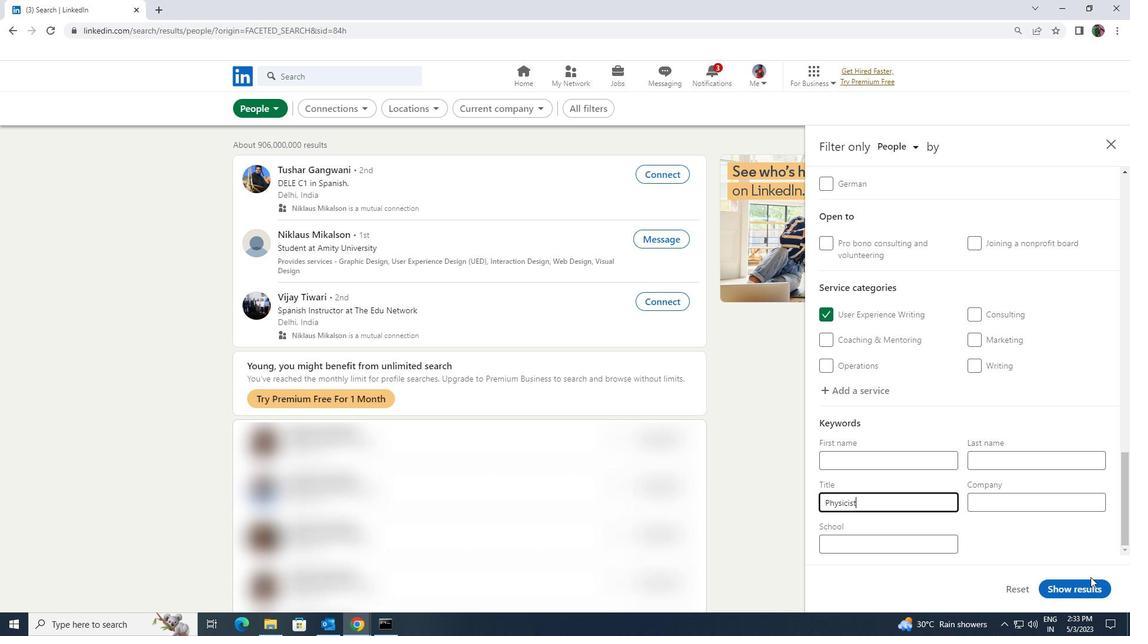 
Action: Mouse pressed left at (1089, 586)
Screenshot: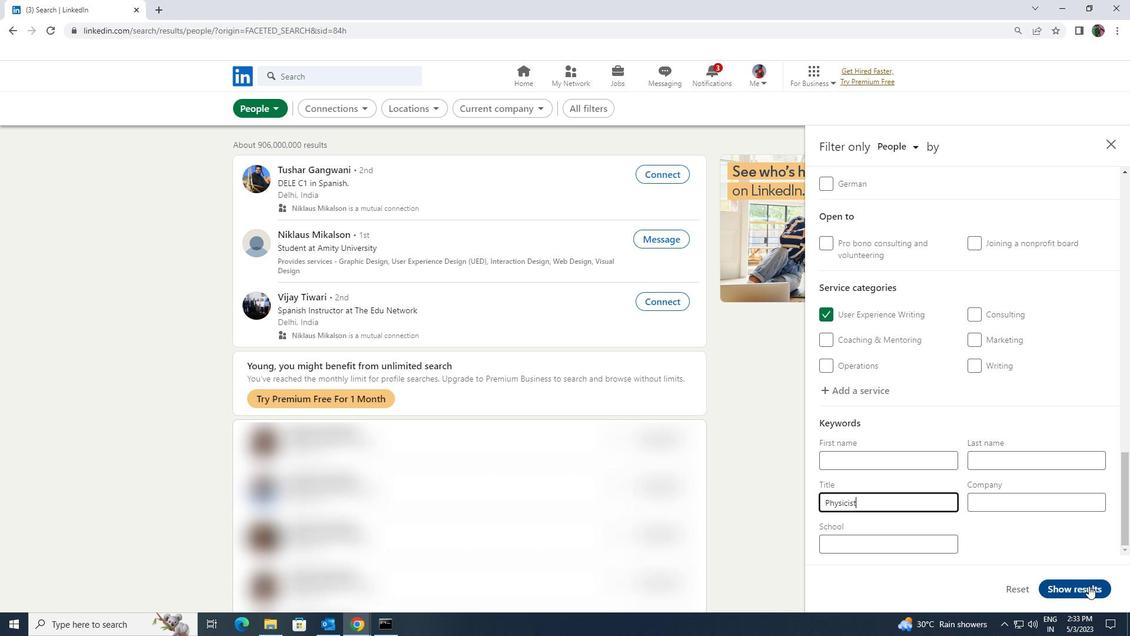 
Action: Mouse moved to (1088, 589)
Screenshot: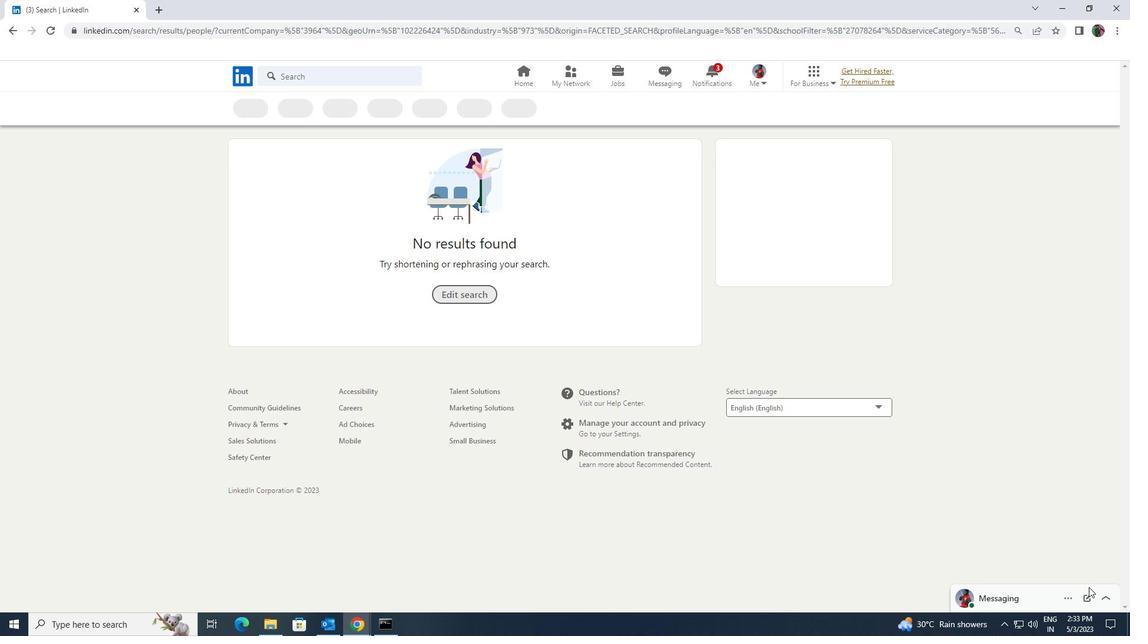 
